 Task: In the Contact  CarterEllie@iko.com, Add note: 'Review and update the company's social media content calendar.'. Mark checkbox to create task to follow up ': In 3 business days '. Create task, with  description: Send Thank You Email to Referral, Add due date: Tomorrow; Add reminder: 30 Minutes before. Set Priority High and add note: Review the attached proposal before the meeting and highlight the key benefits for the client.. Logged in from softage.1@softage.net
Action: Mouse moved to (101, 71)
Screenshot: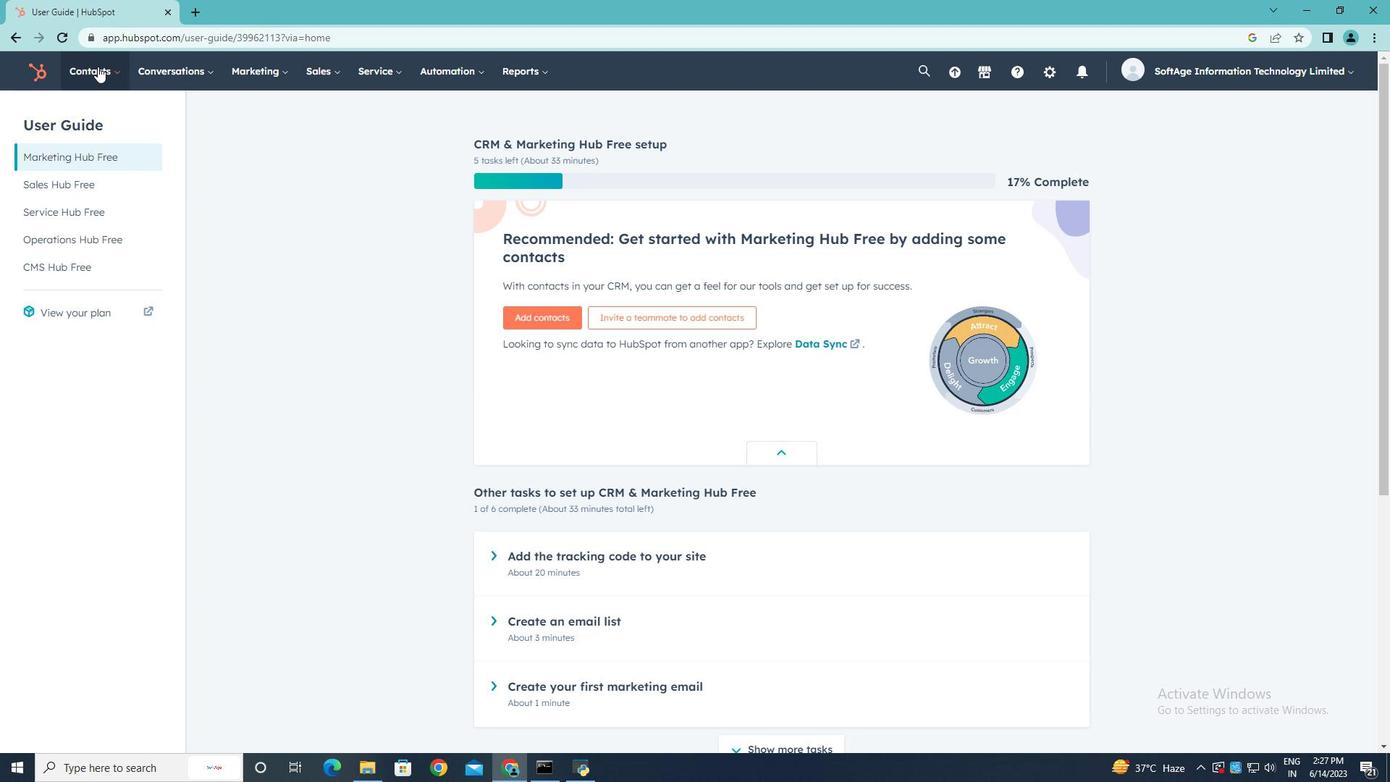 
Action: Mouse pressed left at (101, 71)
Screenshot: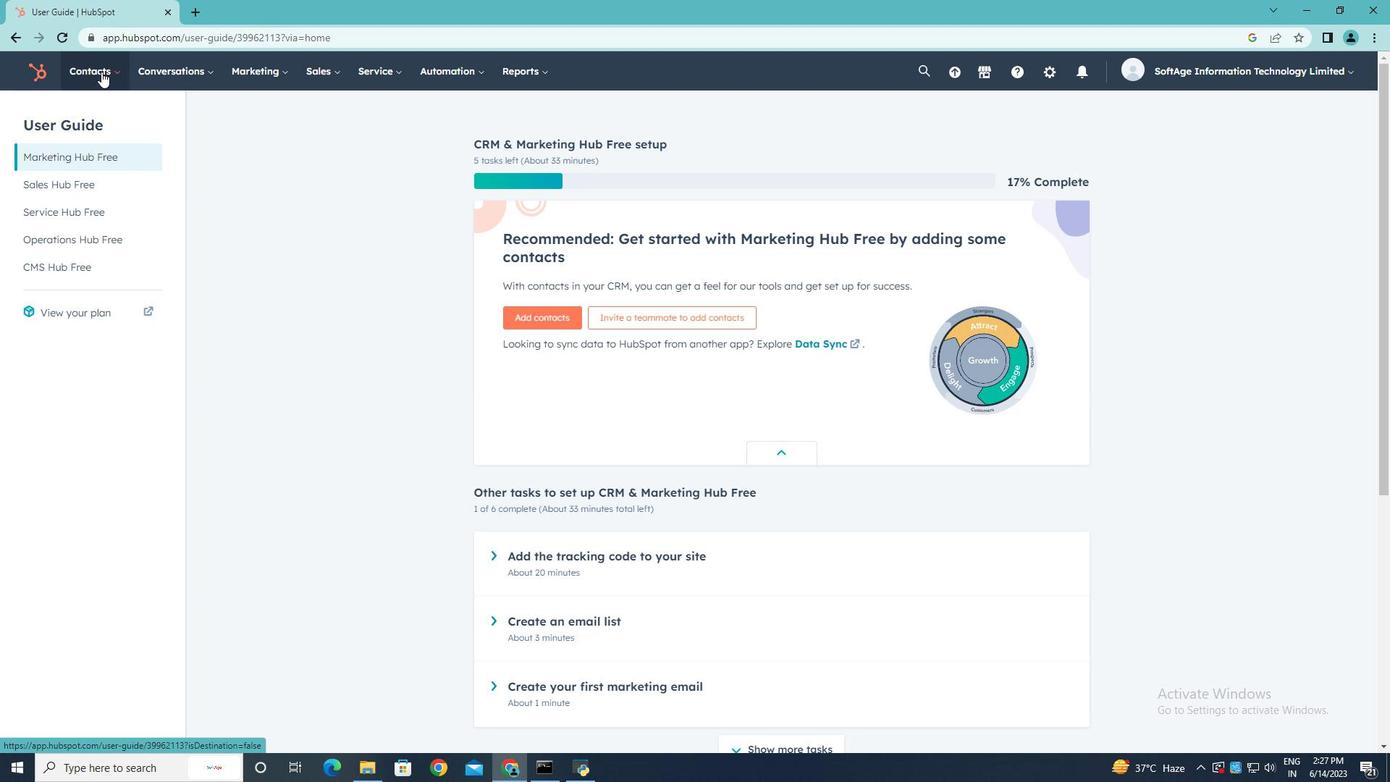 
Action: Mouse moved to (97, 108)
Screenshot: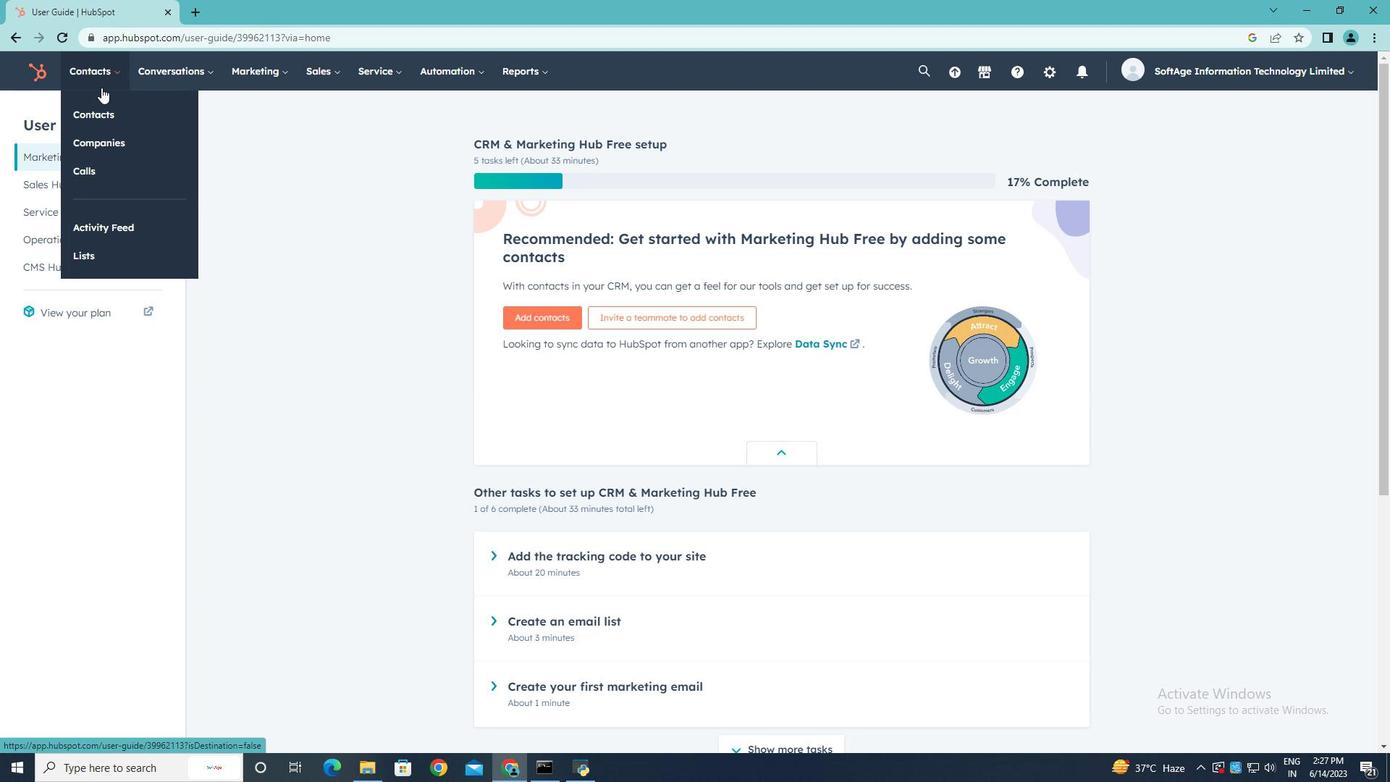 
Action: Mouse pressed left at (97, 108)
Screenshot: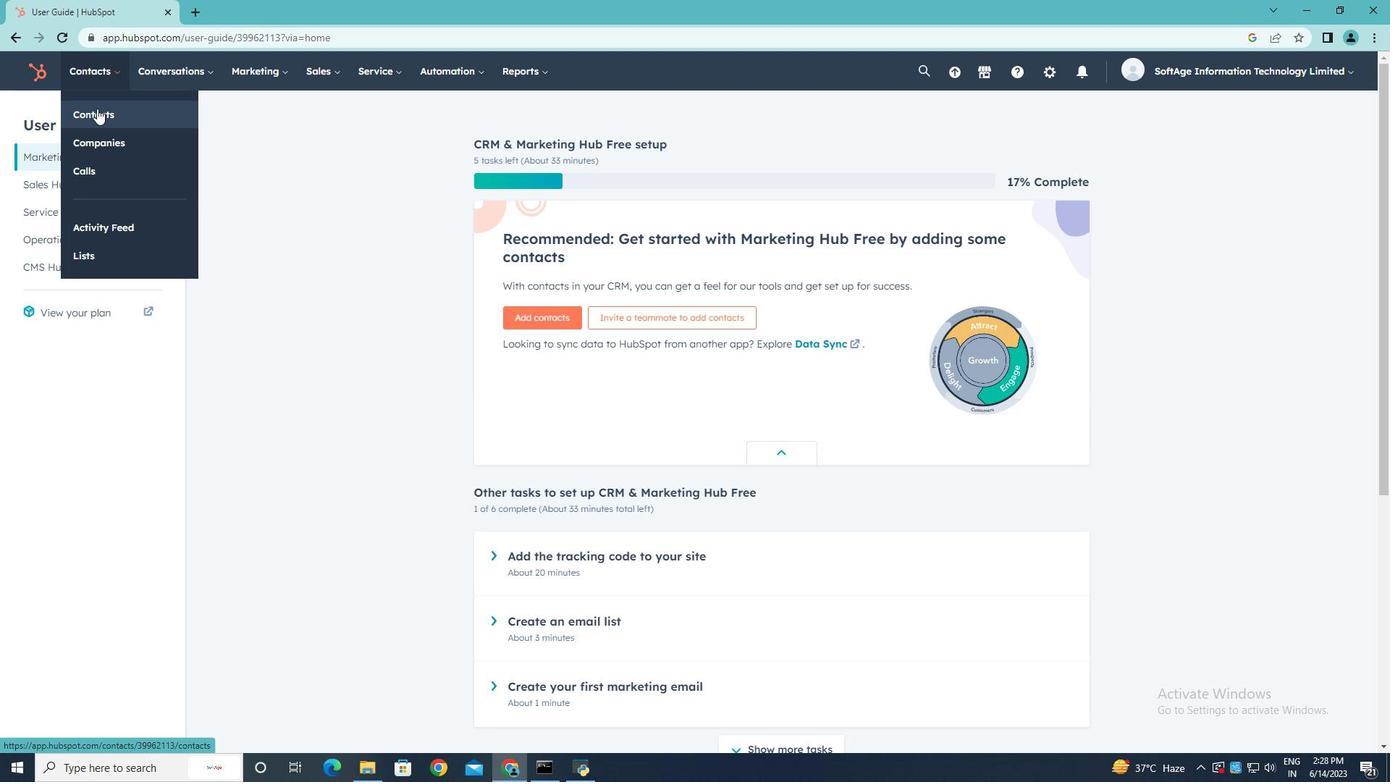 
Action: Mouse moved to (122, 232)
Screenshot: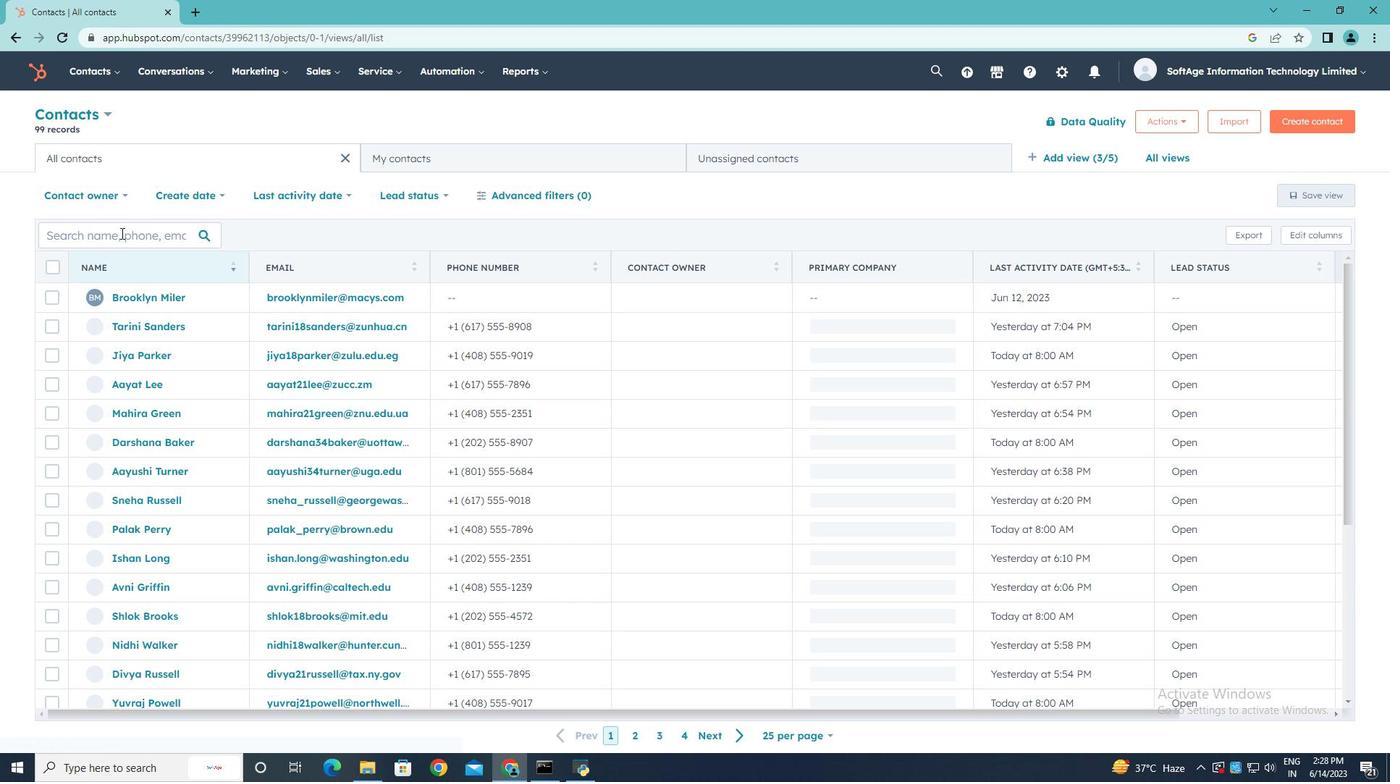 
Action: Mouse pressed left at (122, 232)
Screenshot: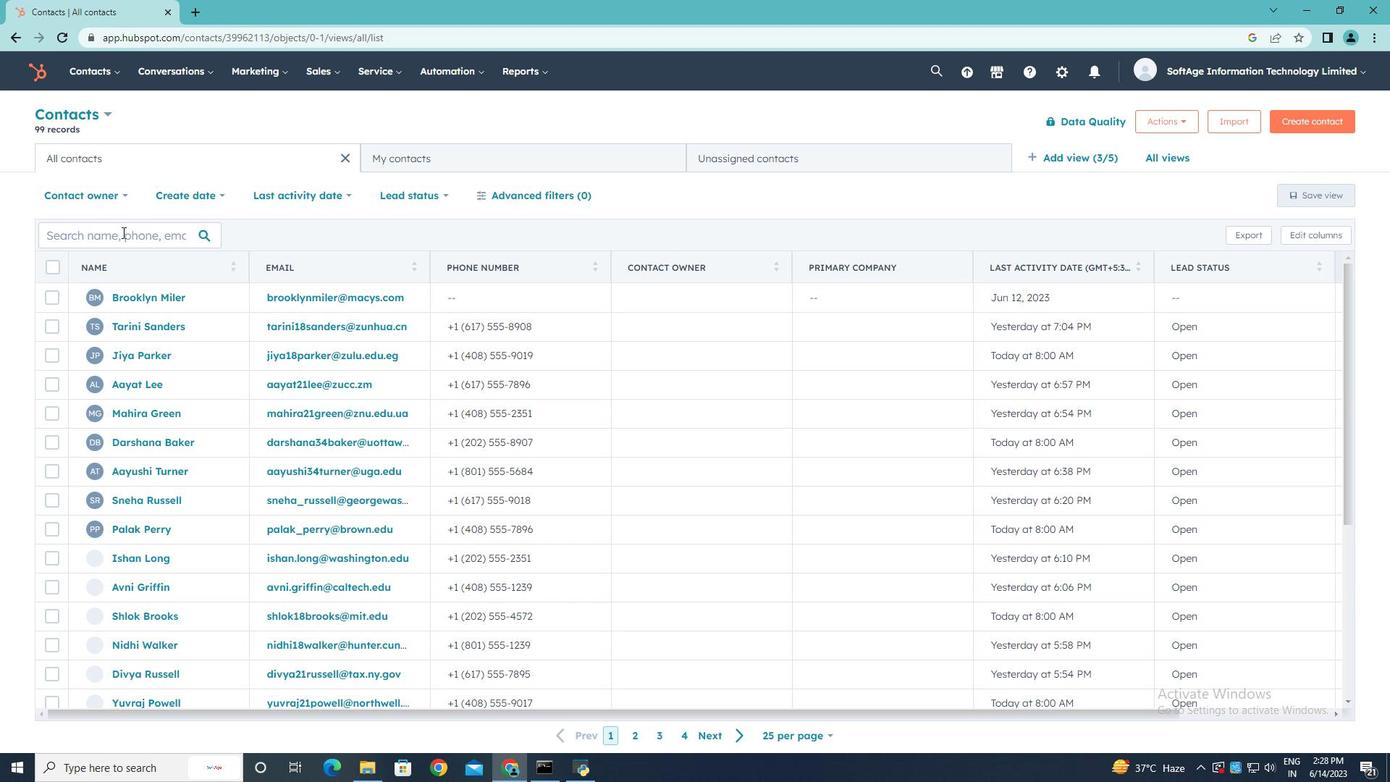 
Action: Key pressed <Key.shift>Carter<Key.shift>Ellie<Key.shift>@iko.com
Screenshot: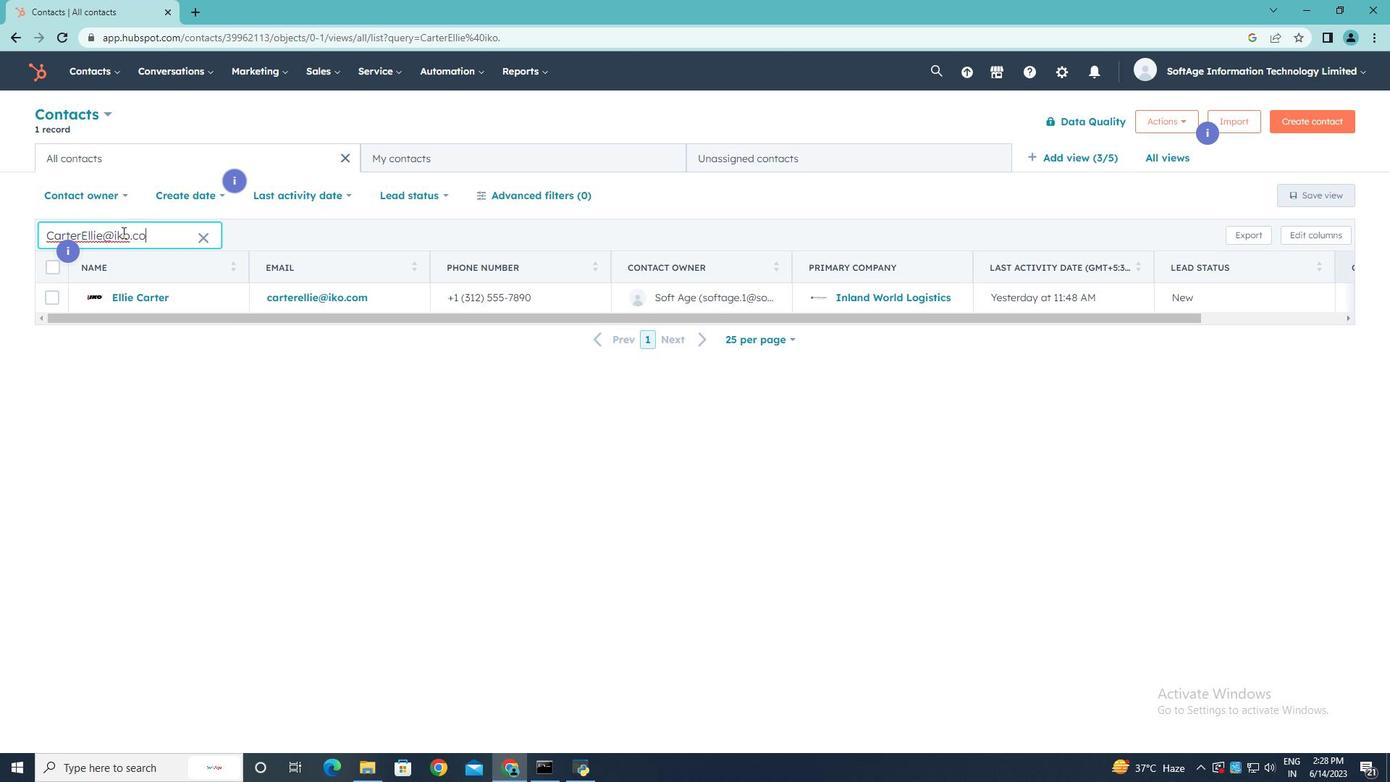 
Action: Mouse moved to (133, 296)
Screenshot: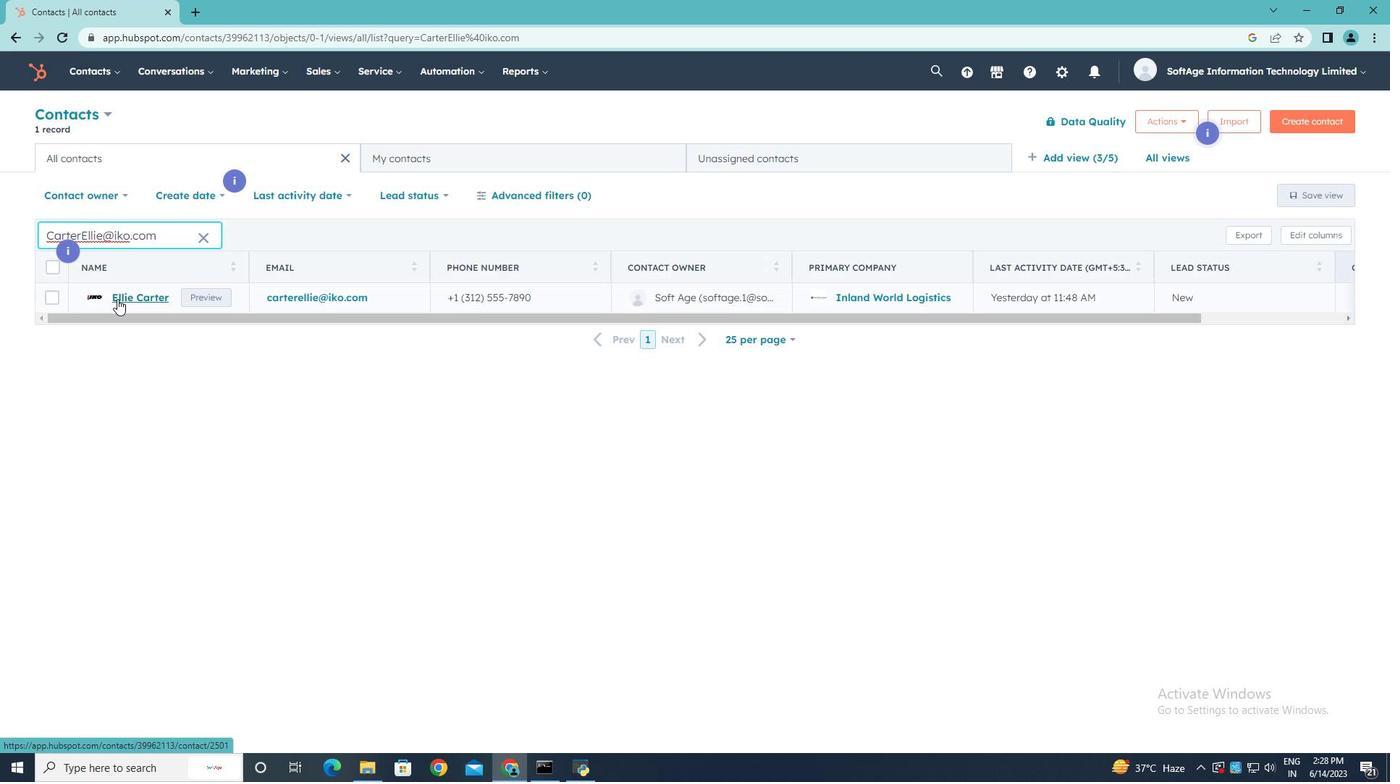 
Action: Mouse pressed left at (133, 296)
Screenshot: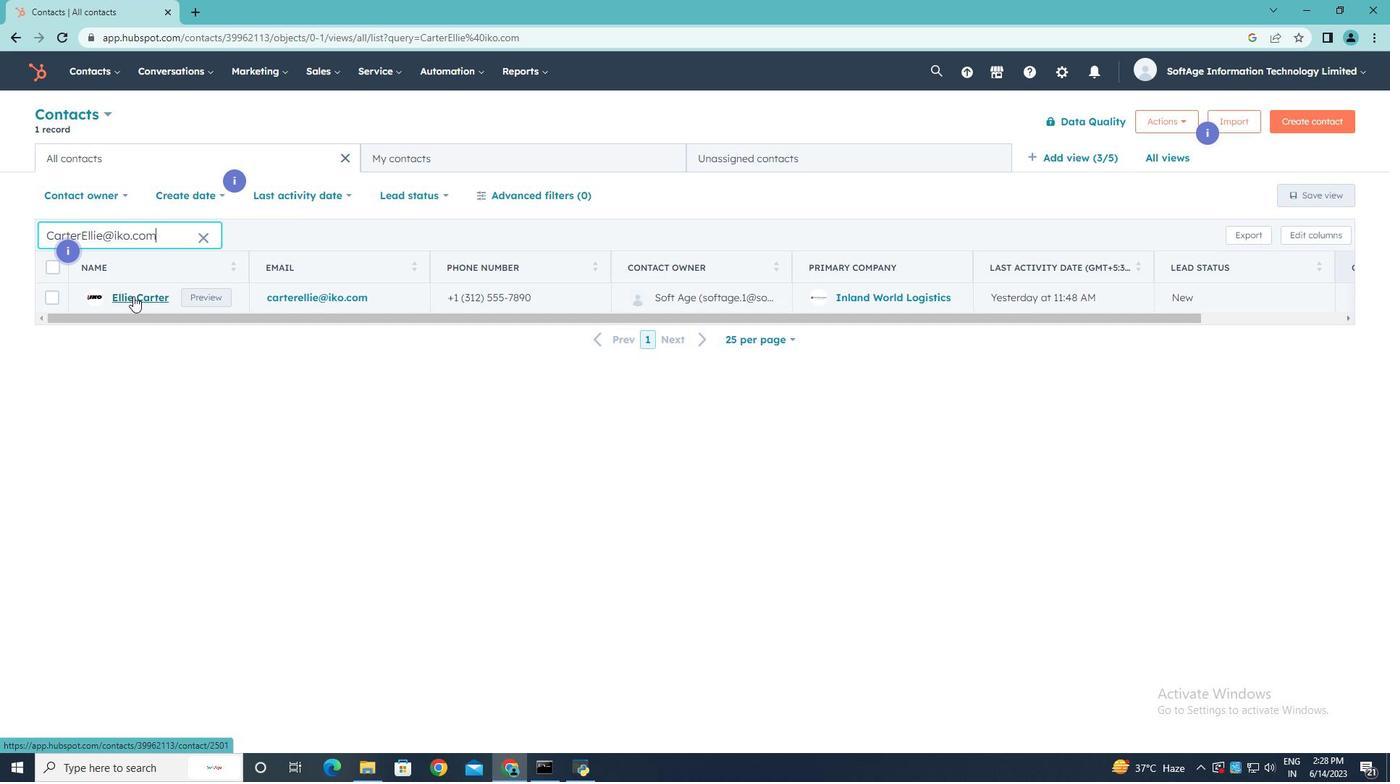 
Action: Mouse moved to (55, 243)
Screenshot: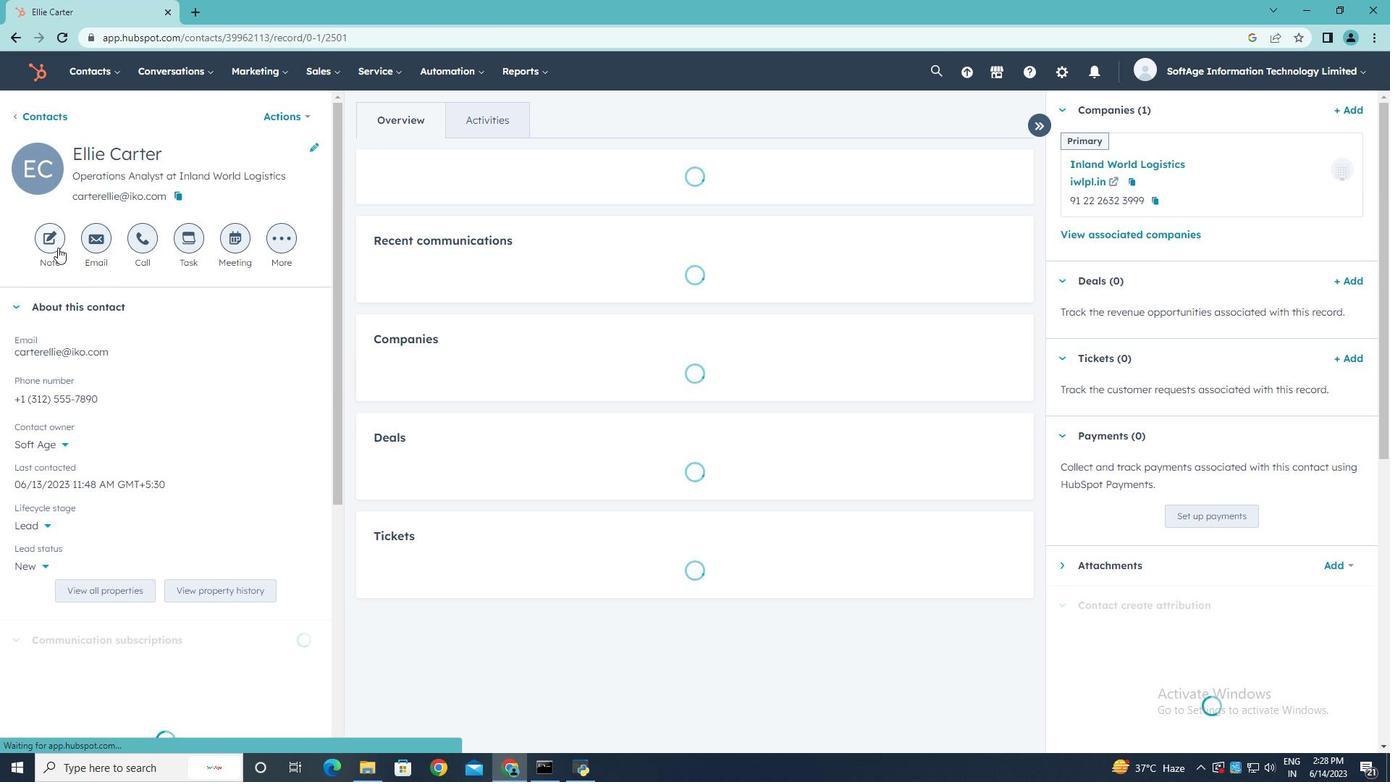
Action: Mouse pressed left at (55, 243)
Screenshot: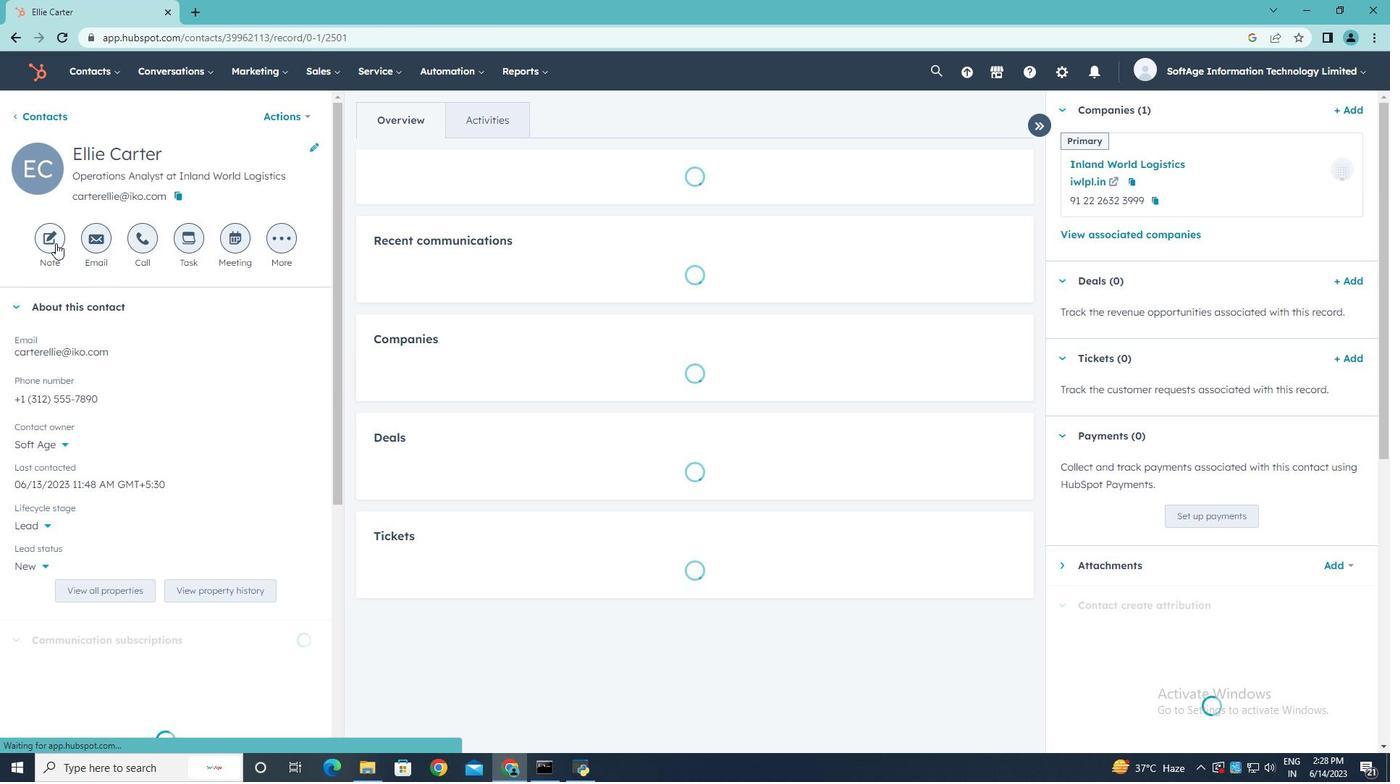 
Action: Key pressed <Key.shift><Key.shift><Key.shift><Key.shift>Review<Key.space>and<Key.space>update<Key.space>the<Key.space>company's<Key.space>social<Key.space>media<Key.space>content<Key.space>calendar.
Screenshot: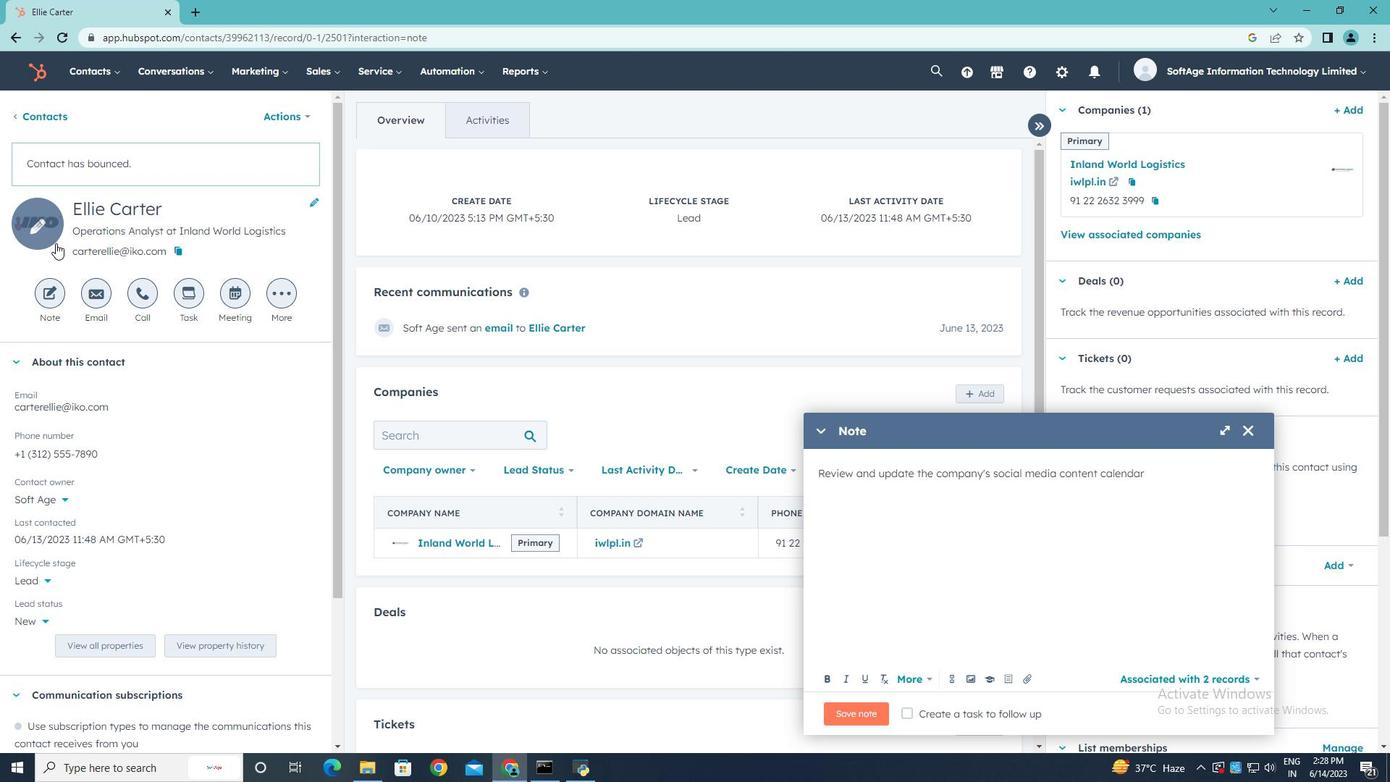 
Action: Mouse moved to (904, 714)
Screenshot: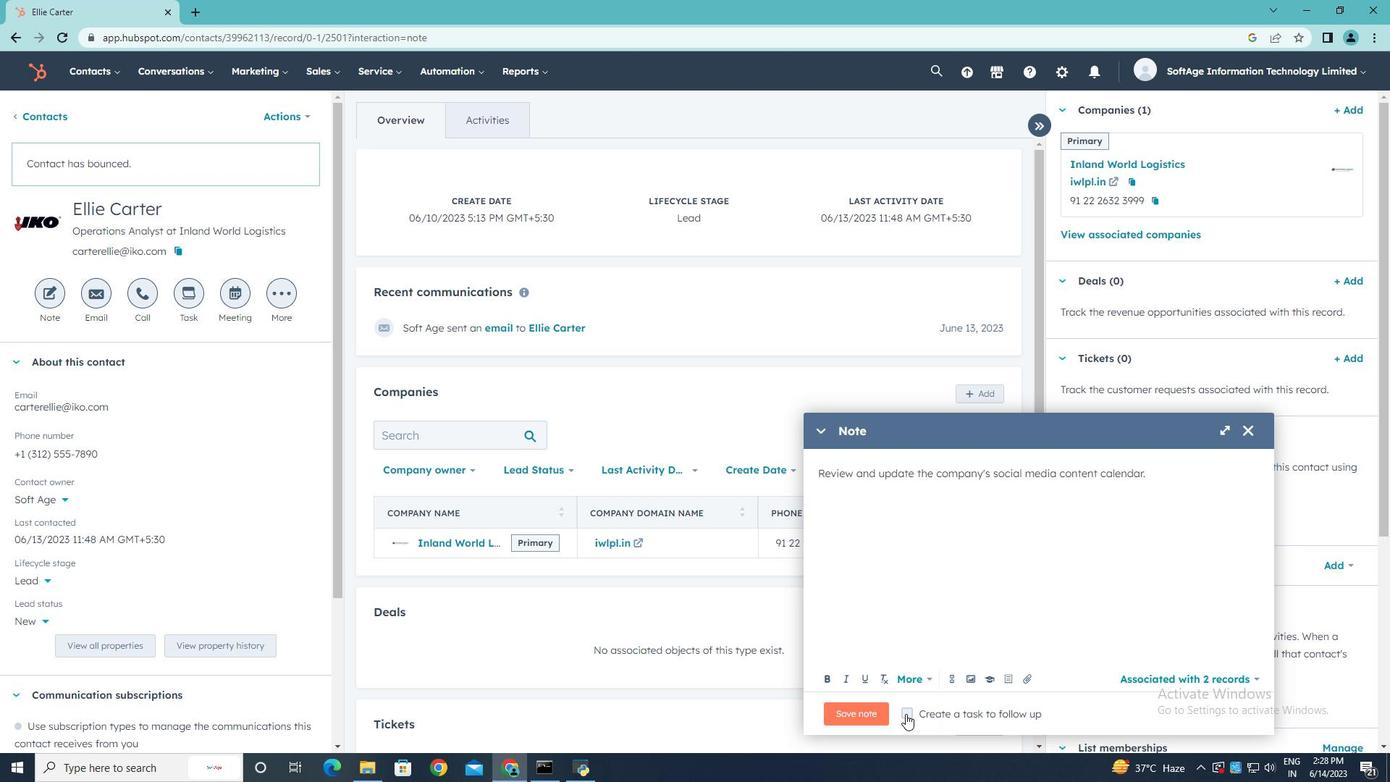 
Action: Mouse pressed left at (904, 714)
Screenshot: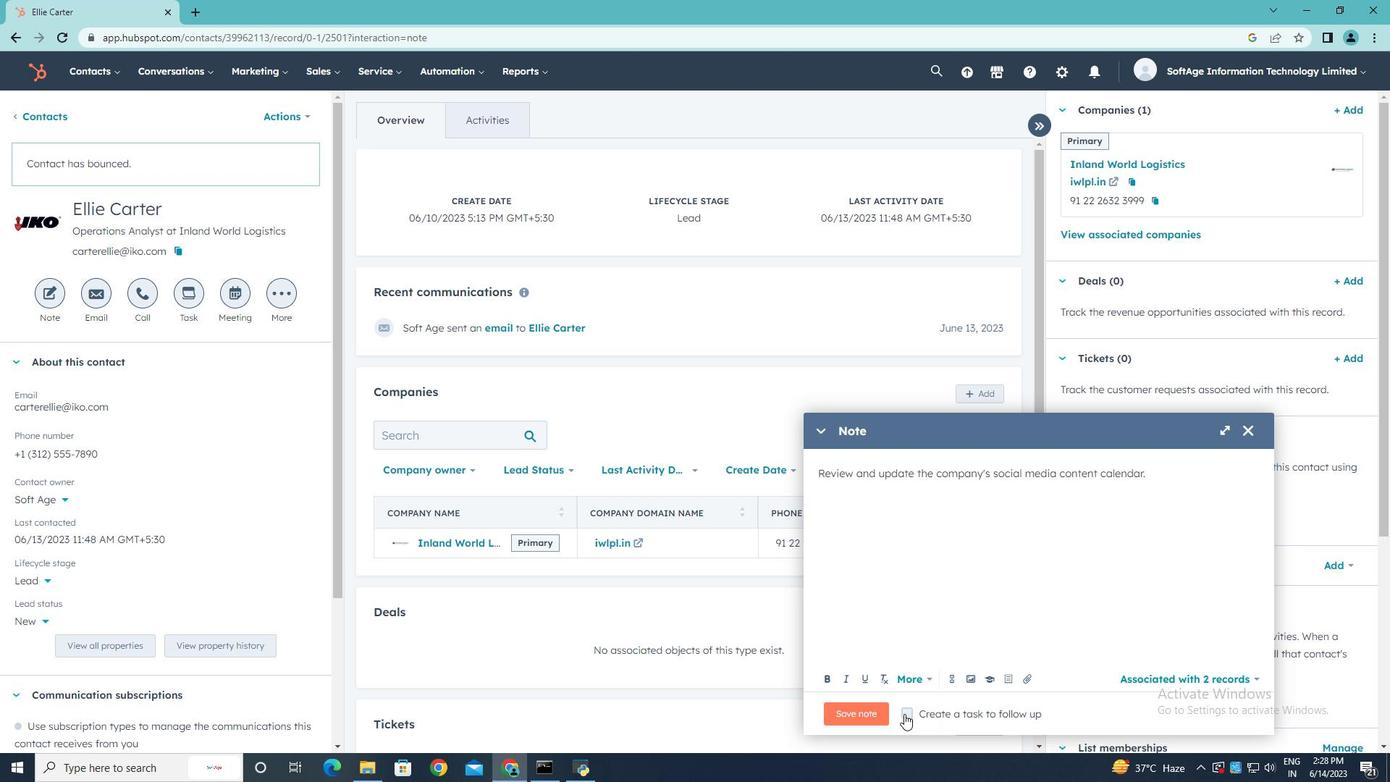 
Action: Mouse moved to (1200, 714)
Screenshot: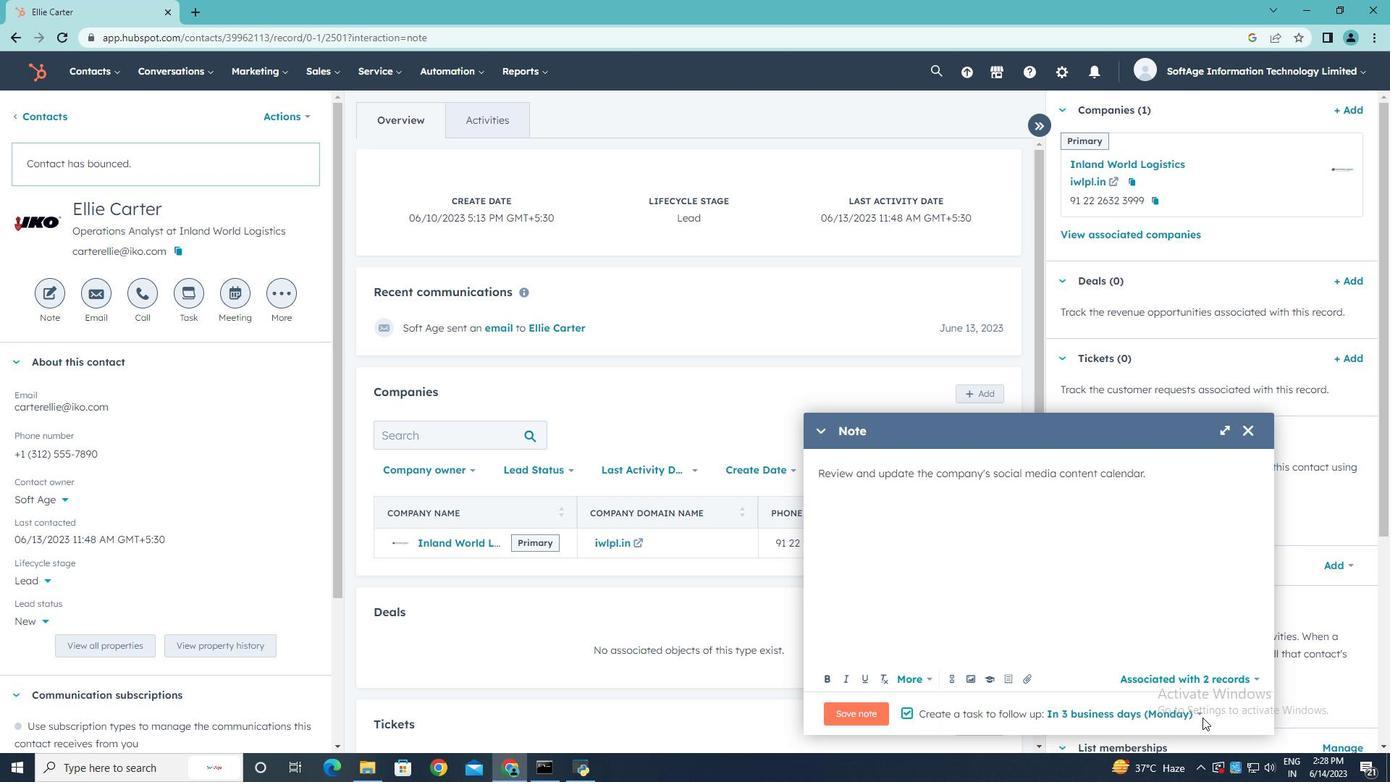 
Action: Mouse pressed left at (1200, 714)
Screenshot: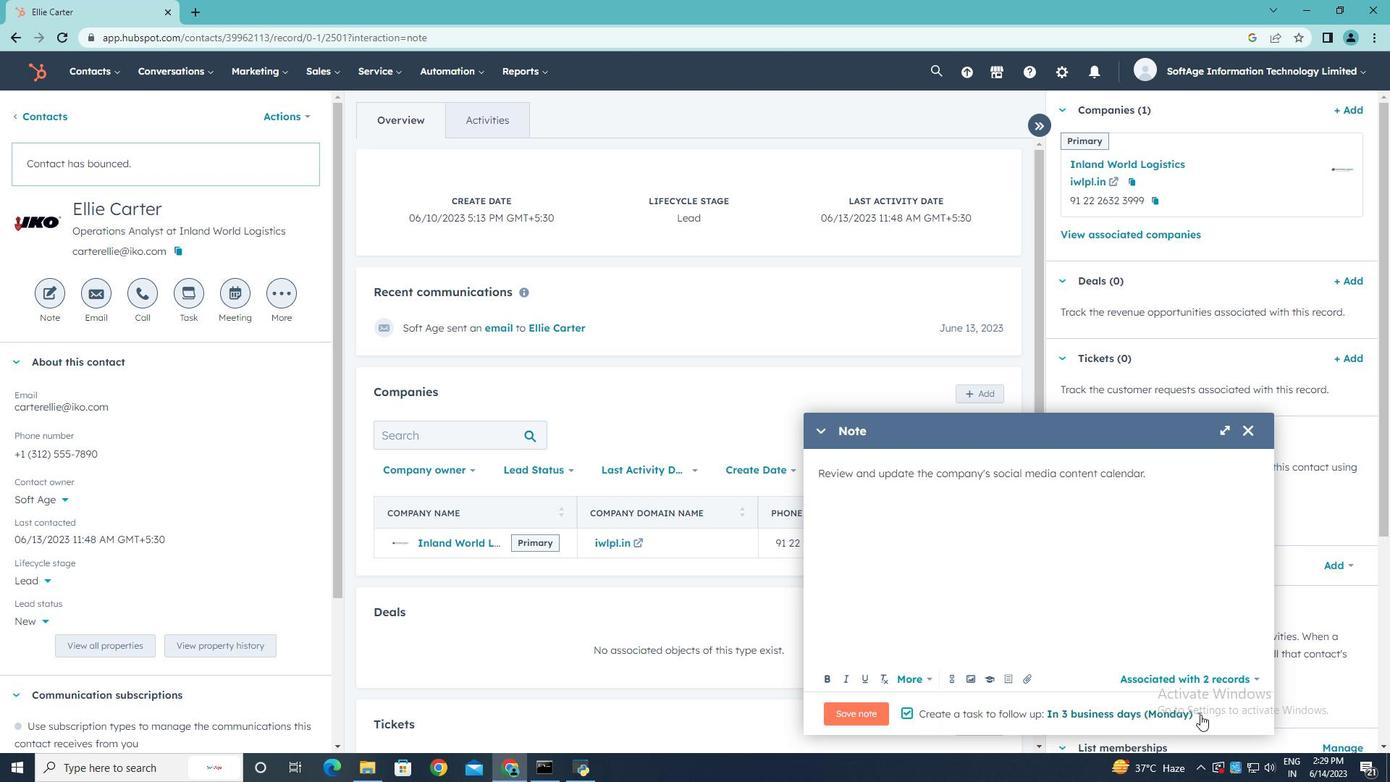 
Action: Mouse moved to (1175, 574)
Screenshot: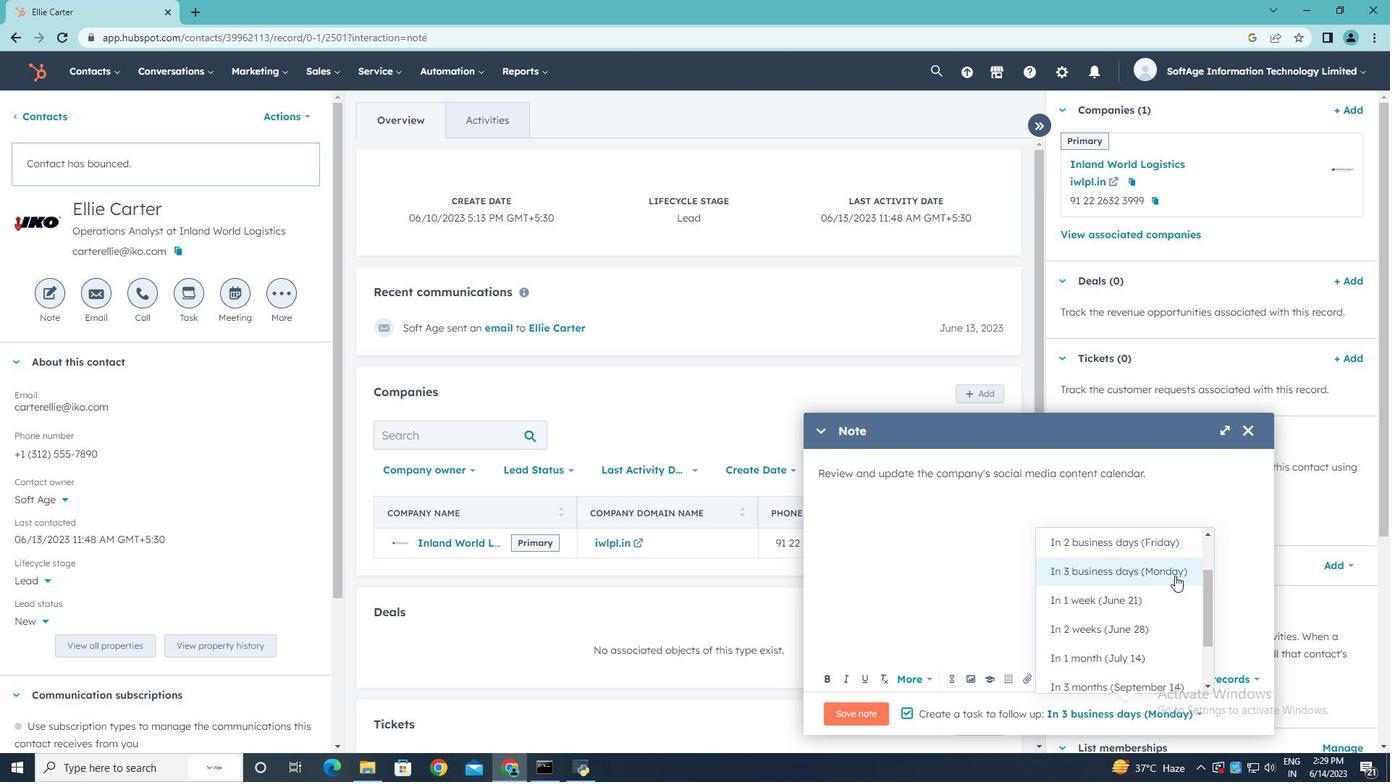 
Action: Mouse pressed left at (1175, 574)
Screenshot: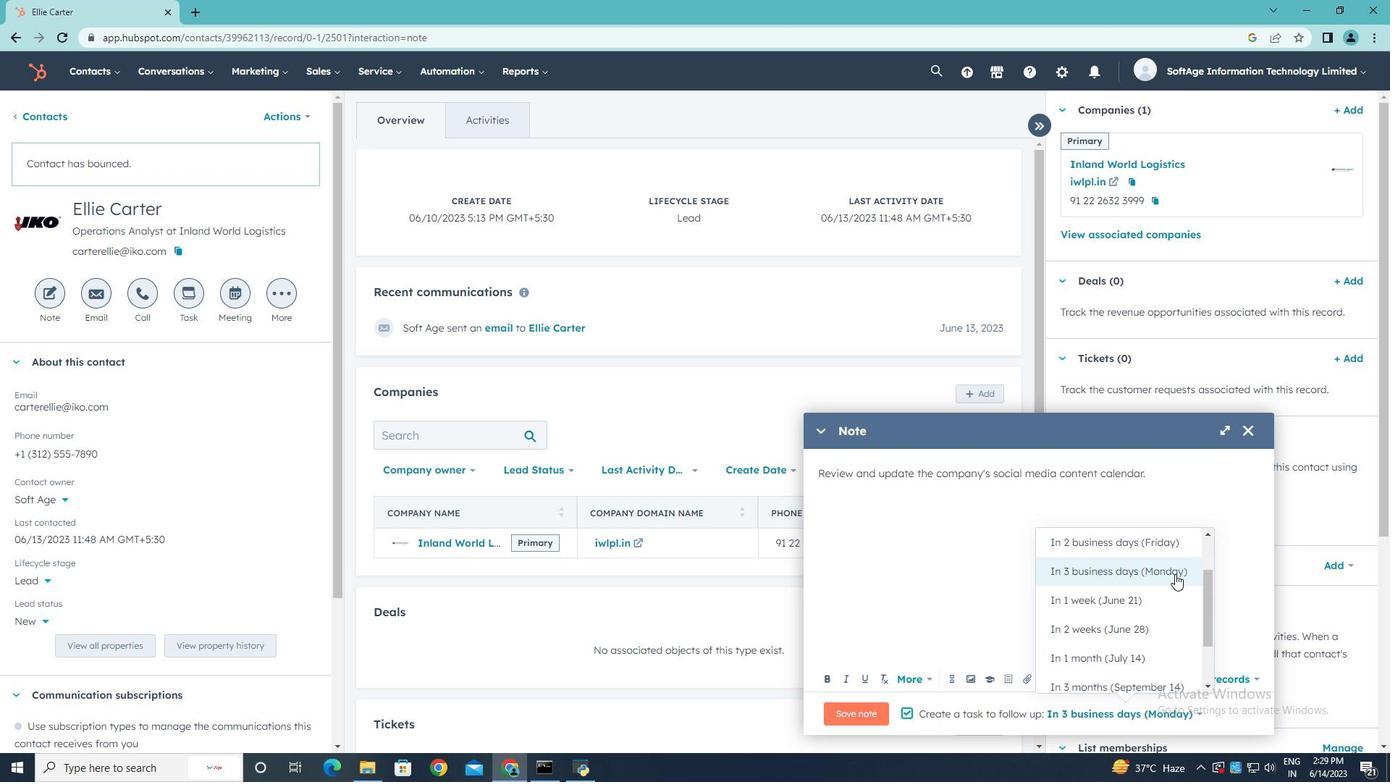
Action: Mouse moved to (847, 717)
Screenshot: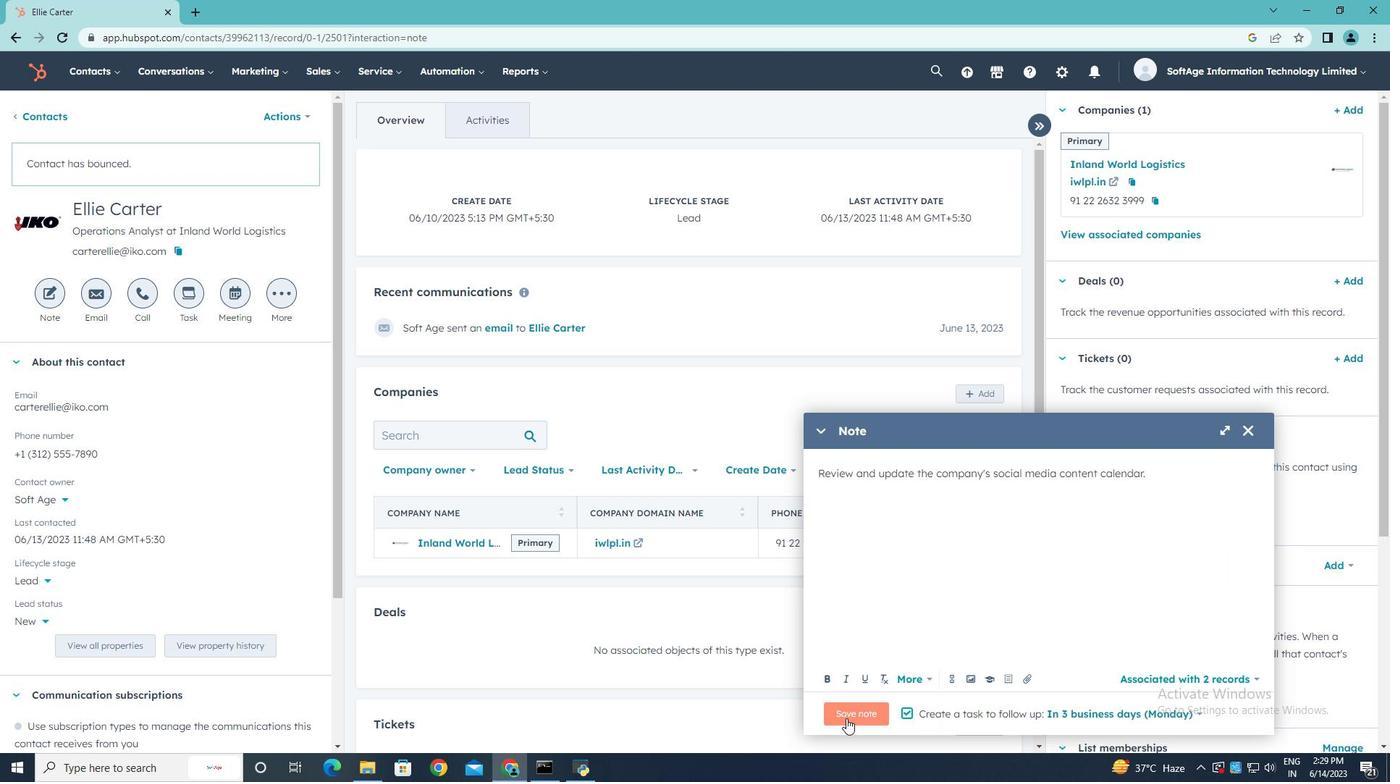 
Action: Mouse pressed left at (847, 717)
Screenshot: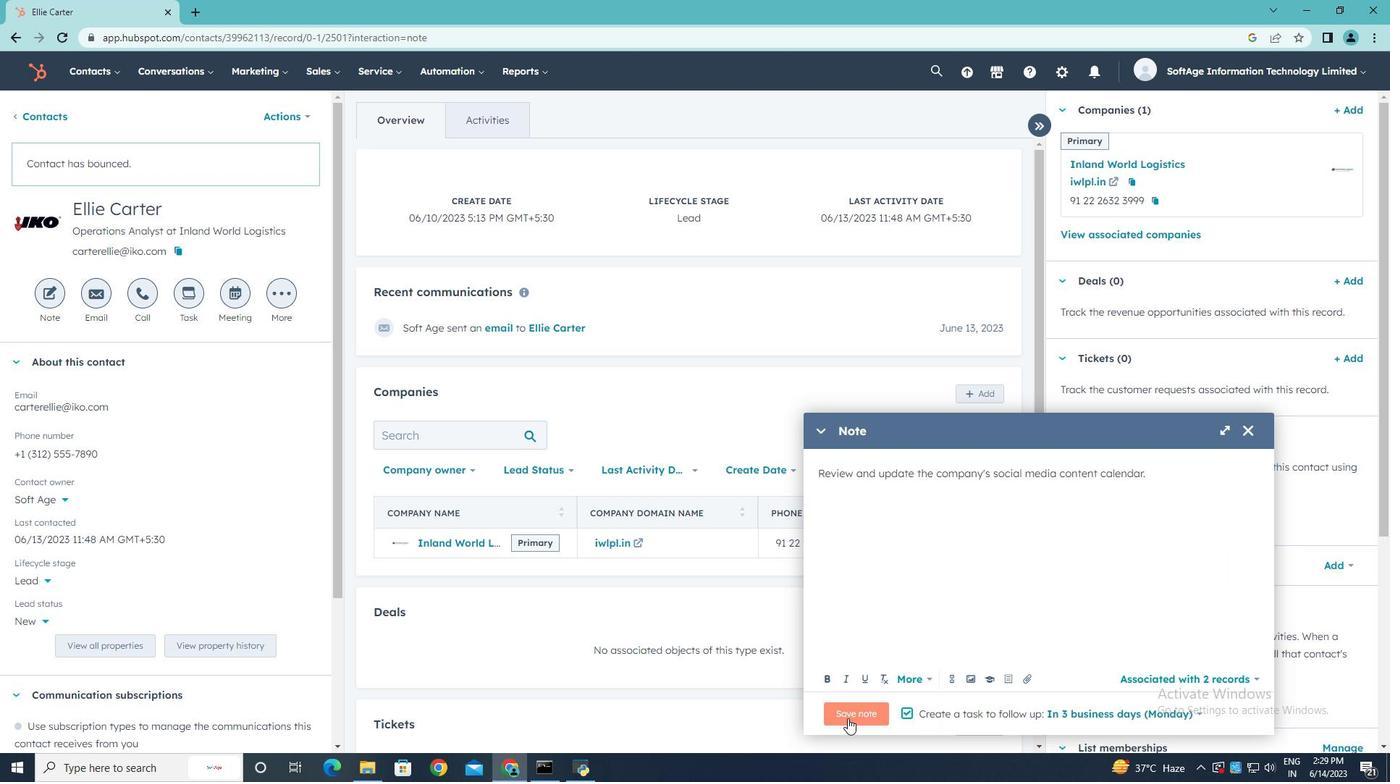 
Action: Mouse moved to (186, 297)
Screenshot: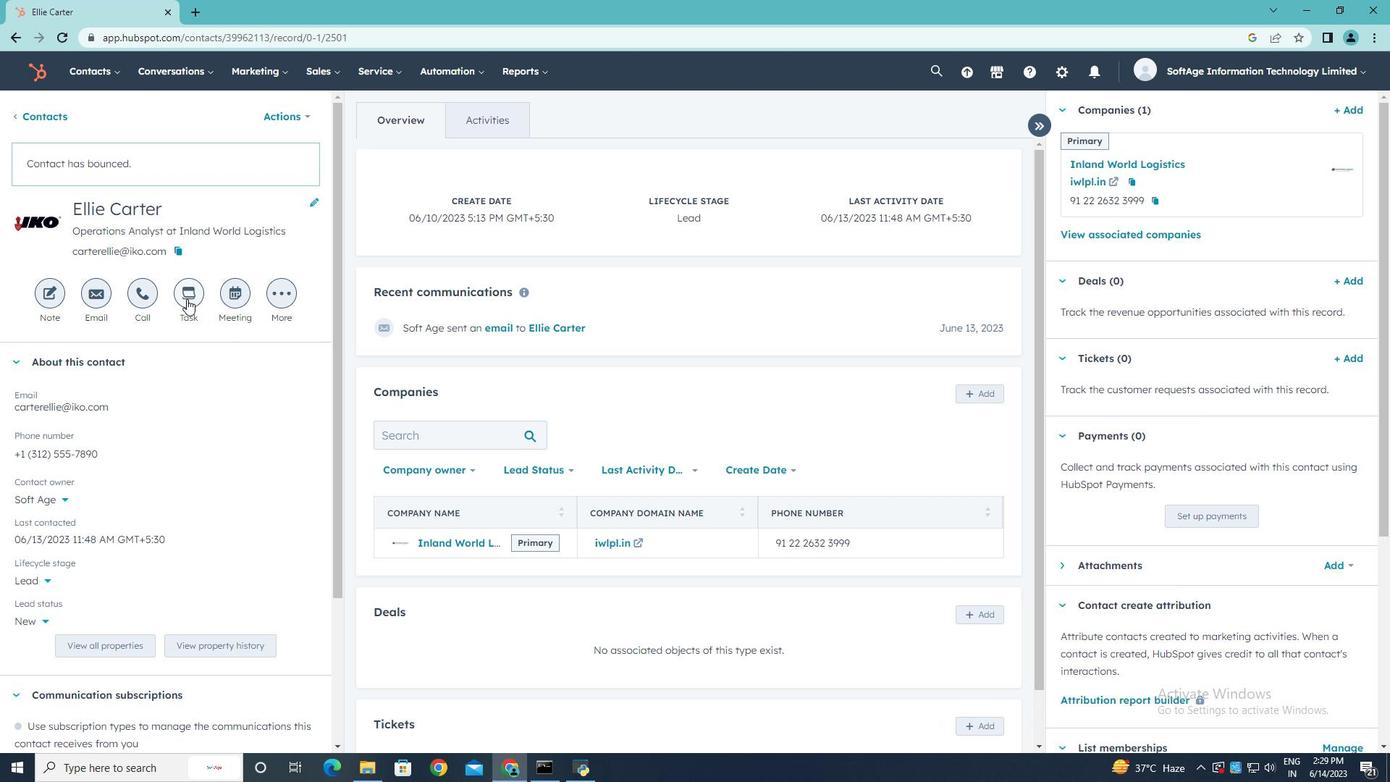 
Action: Mouse pressed left at (186, 297)
Screenshot: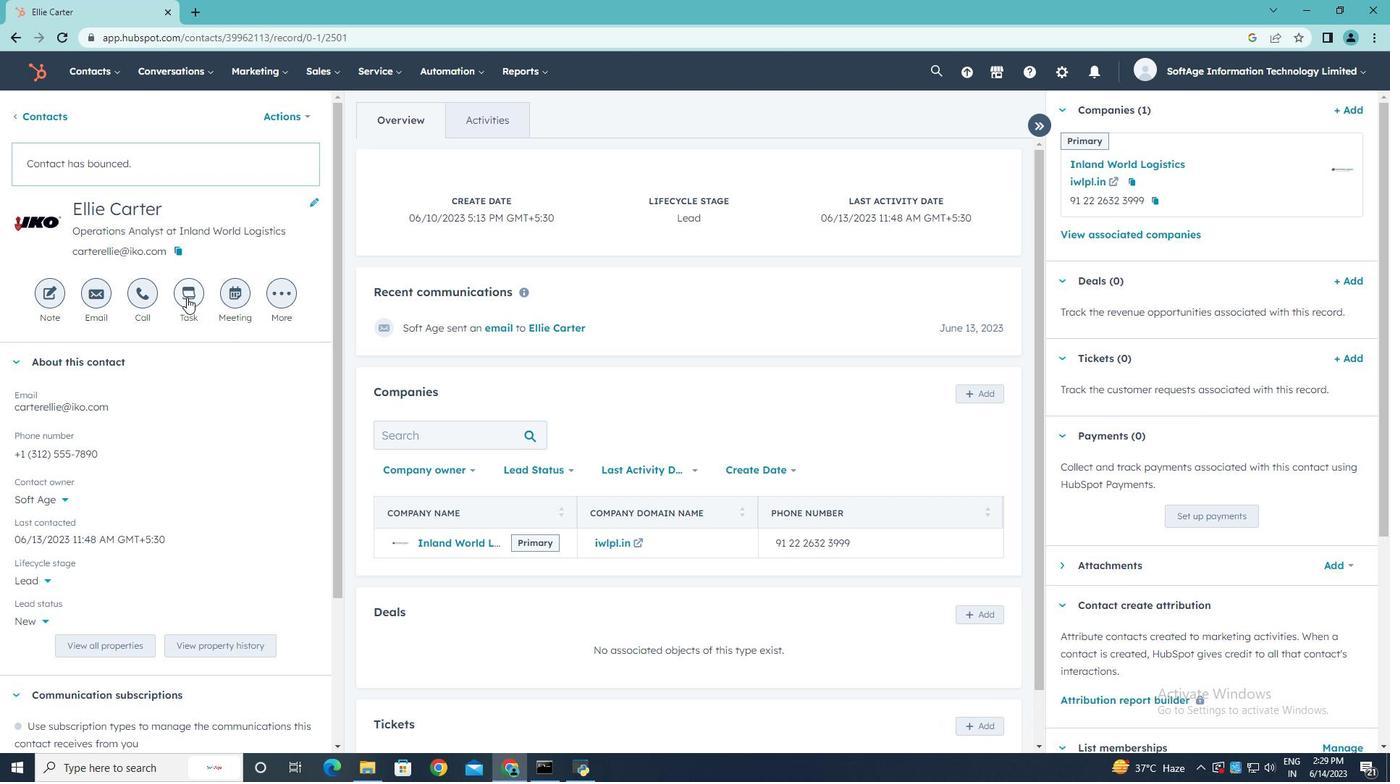 
Action: Key pressed <Key.shift>Send<Key.space><Key.shift>Thank<Key.space><Key.shift>You<Key.space><Key.shift>Email<Key.space>to<Key.space><Key.shift><Key.shift><Key.shift><Key.shift><Key.shift><Key.shift>Referral
Screenshot: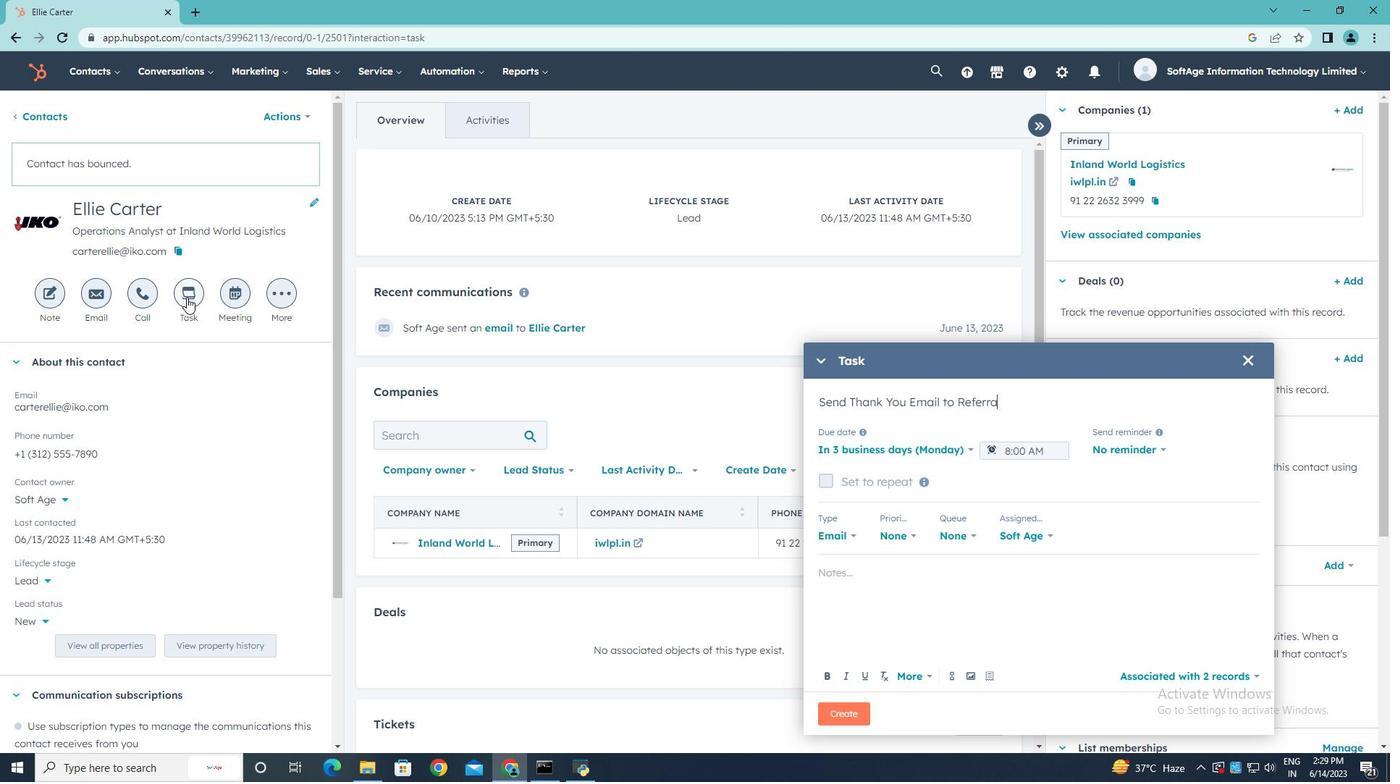 
Action: Mouse moved to (963, 448)
Screenshot: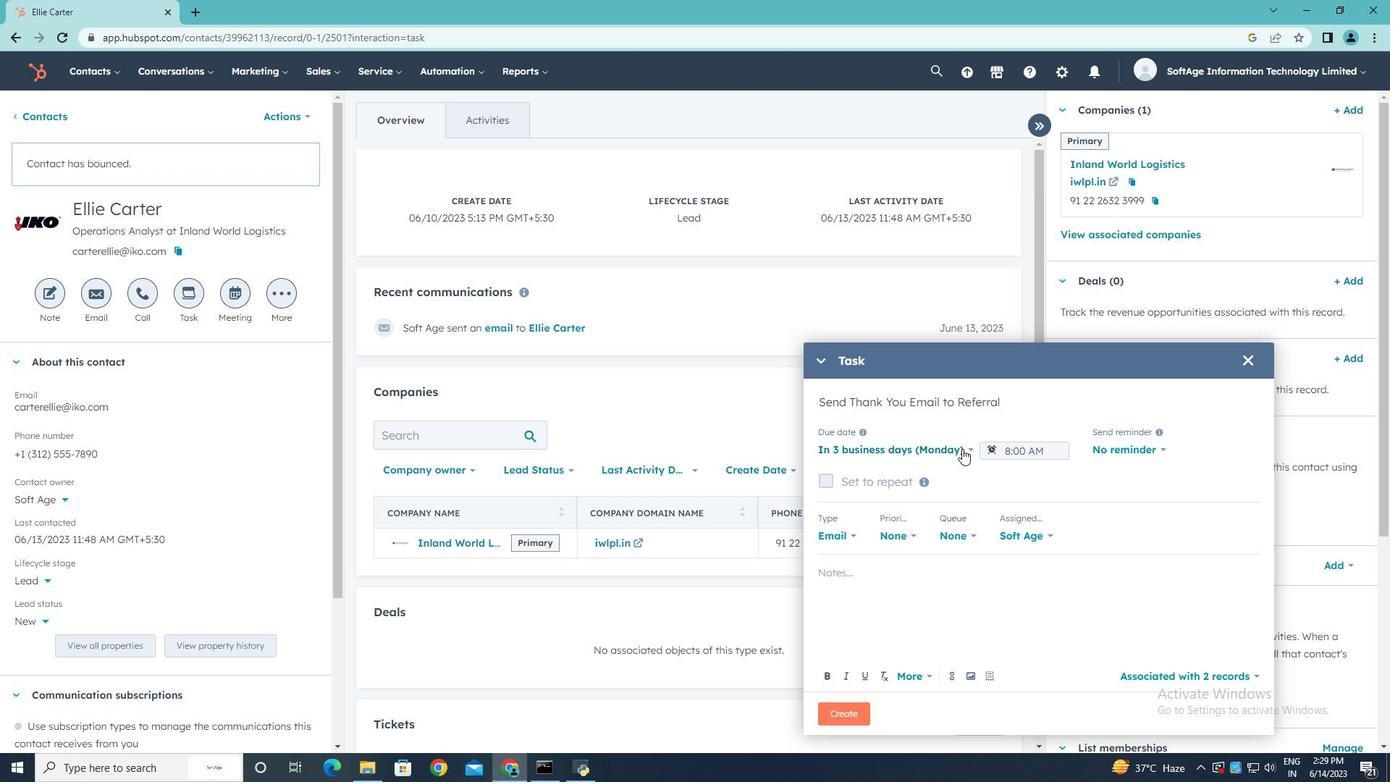 
Action: Mouse pressed left at (963, 448)
Screenshot: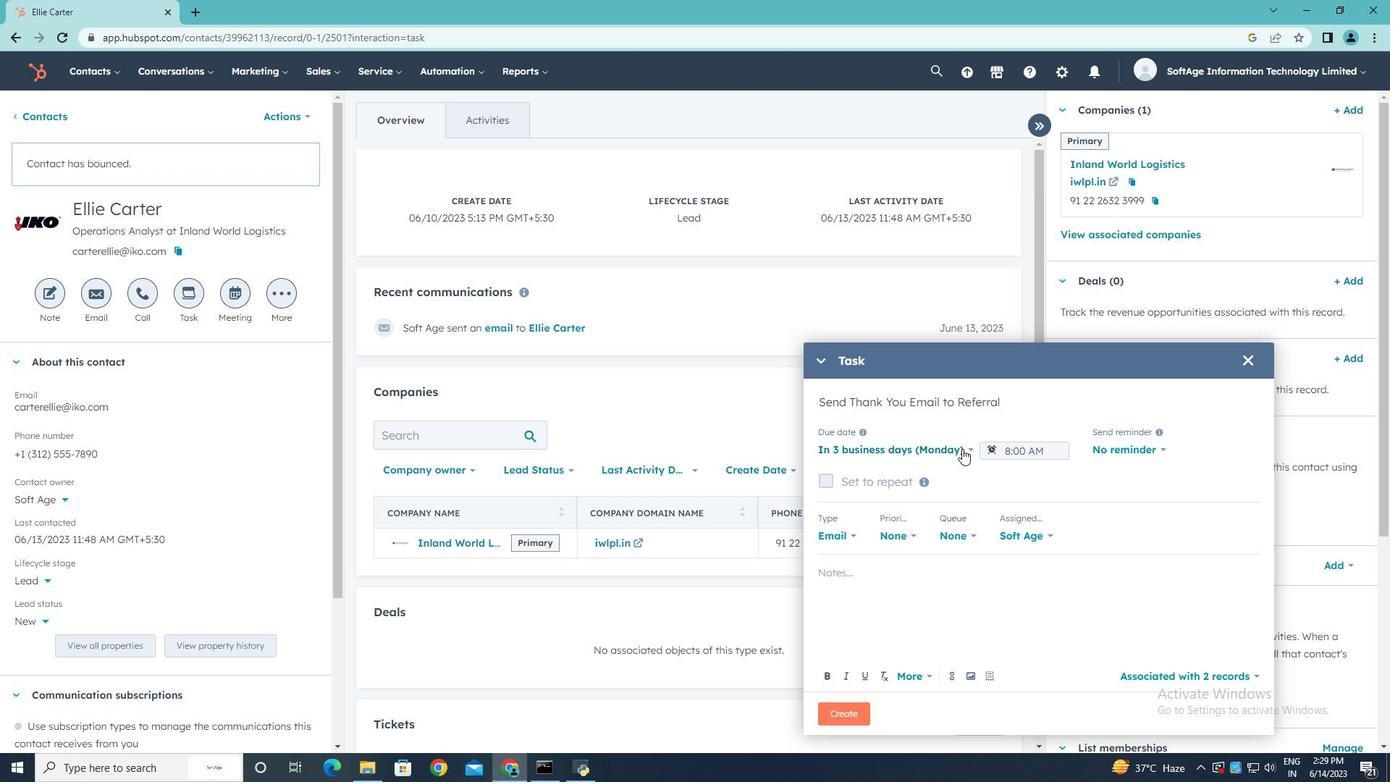 
Action: Mouse moved to (934, 504)
Screenshot: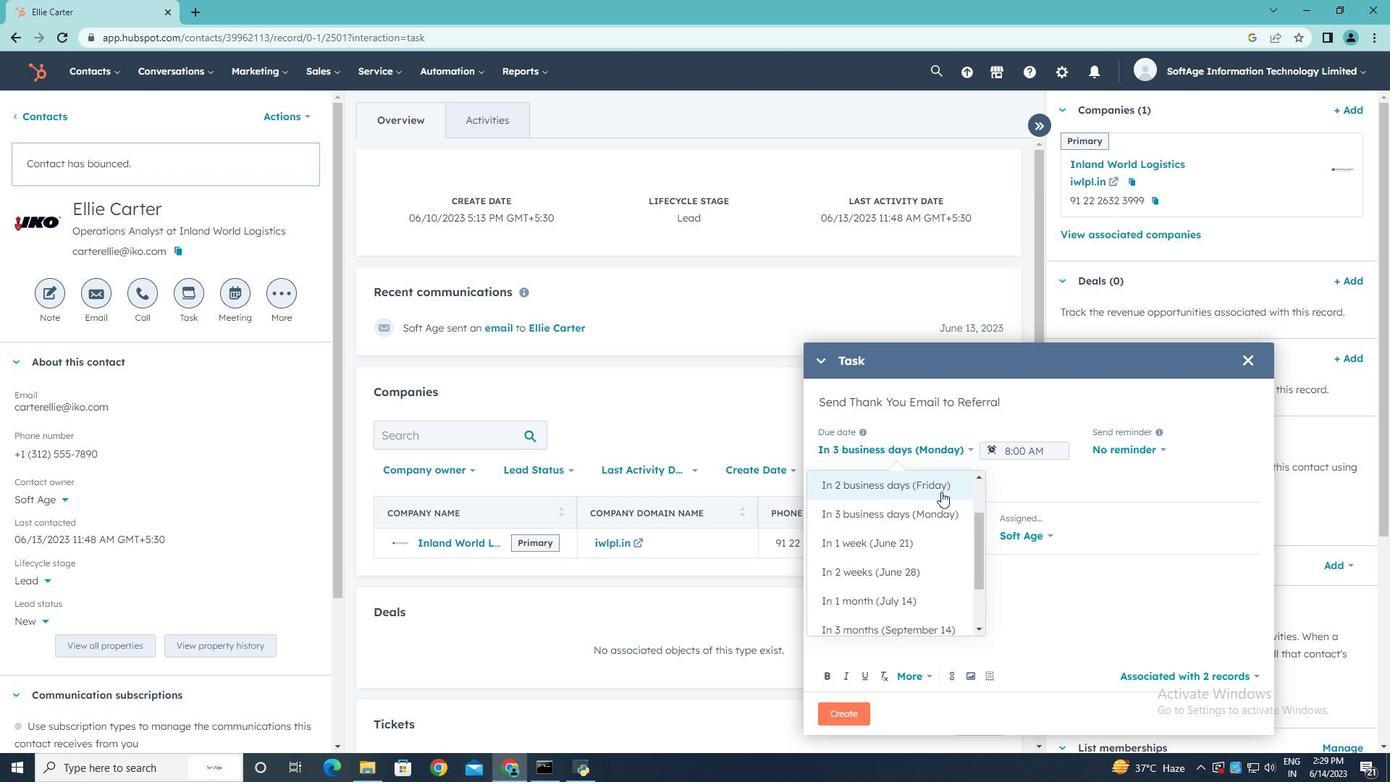 
Action: Mouse scrolled (934, 504) with delta (0, 0)
Screenshot: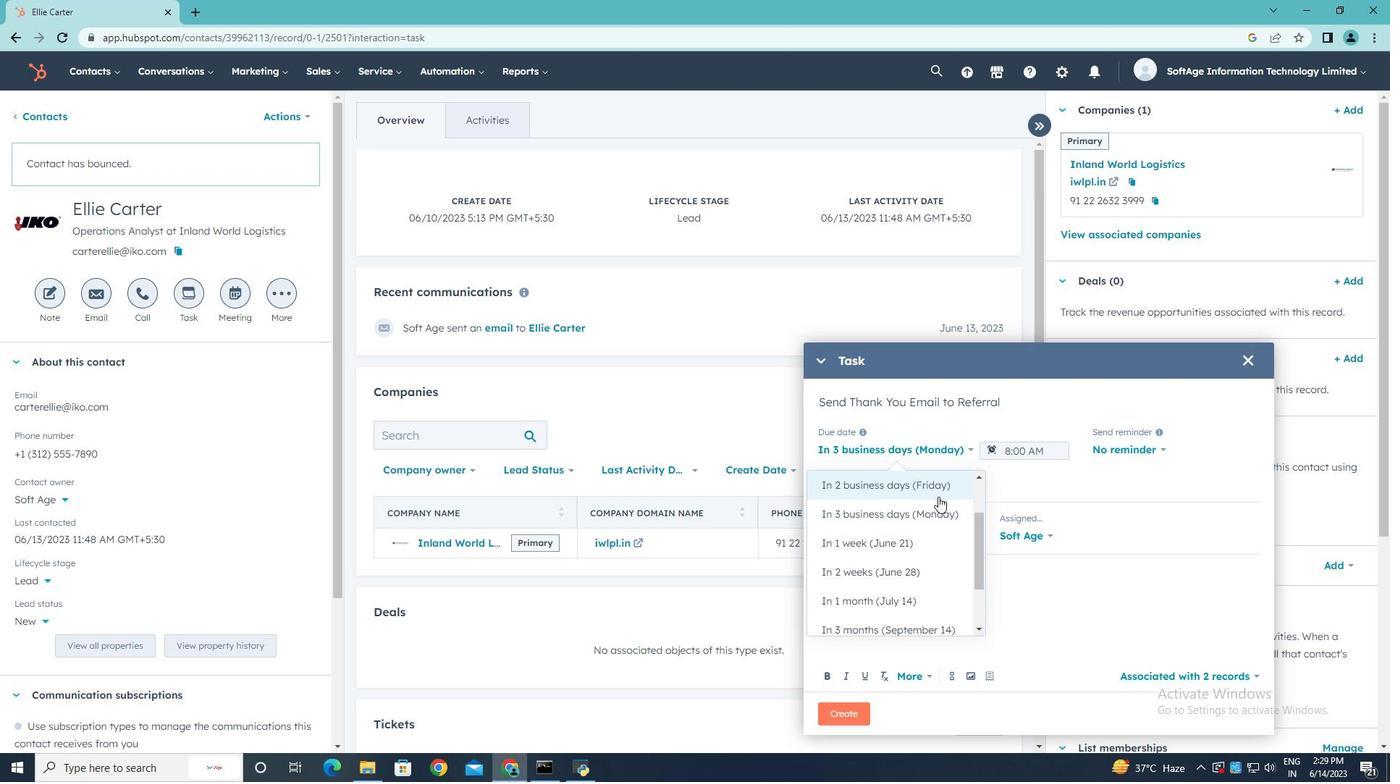 
Action: Mouse scrolled (934, 504) with delta (0, 0)
Screenshot: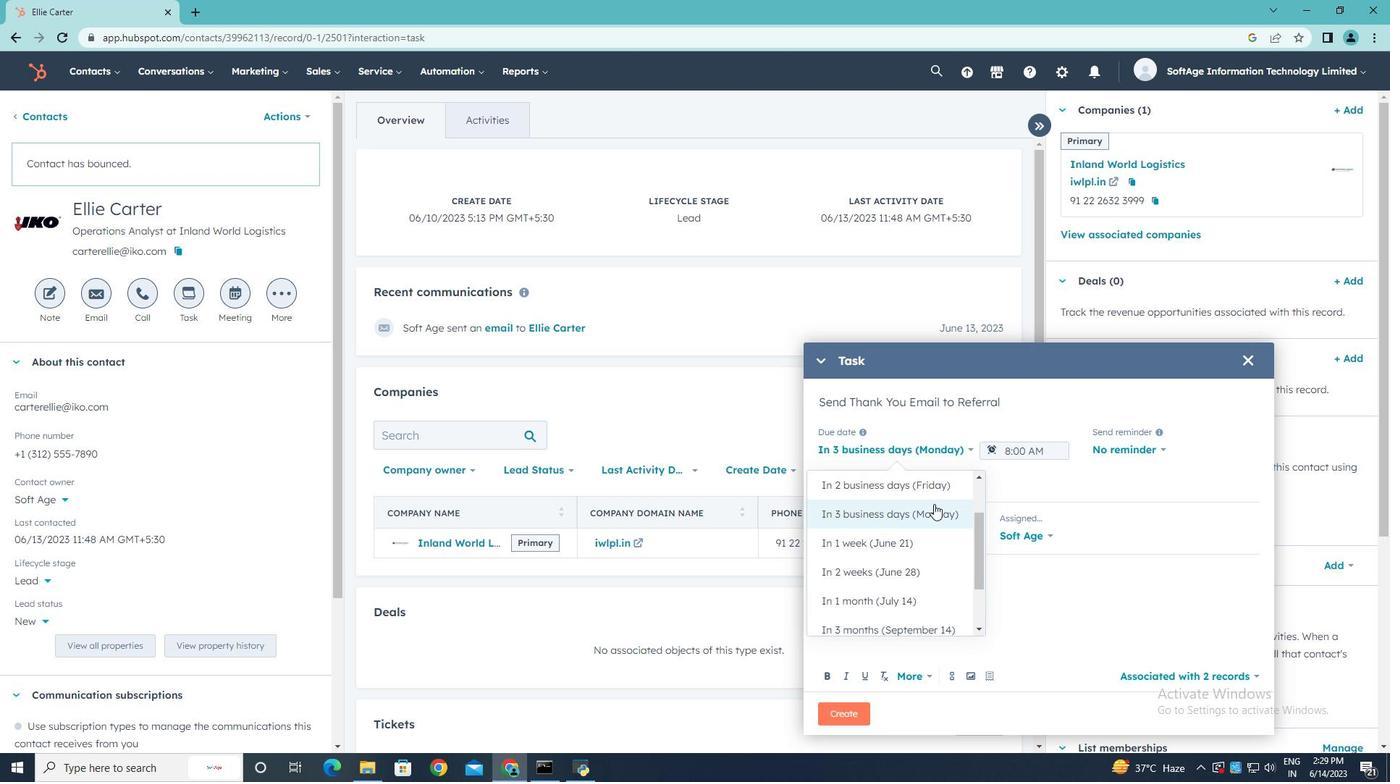 
Action: Mouse scrolled (934, 504) with delta (0, 0)
Screenshot: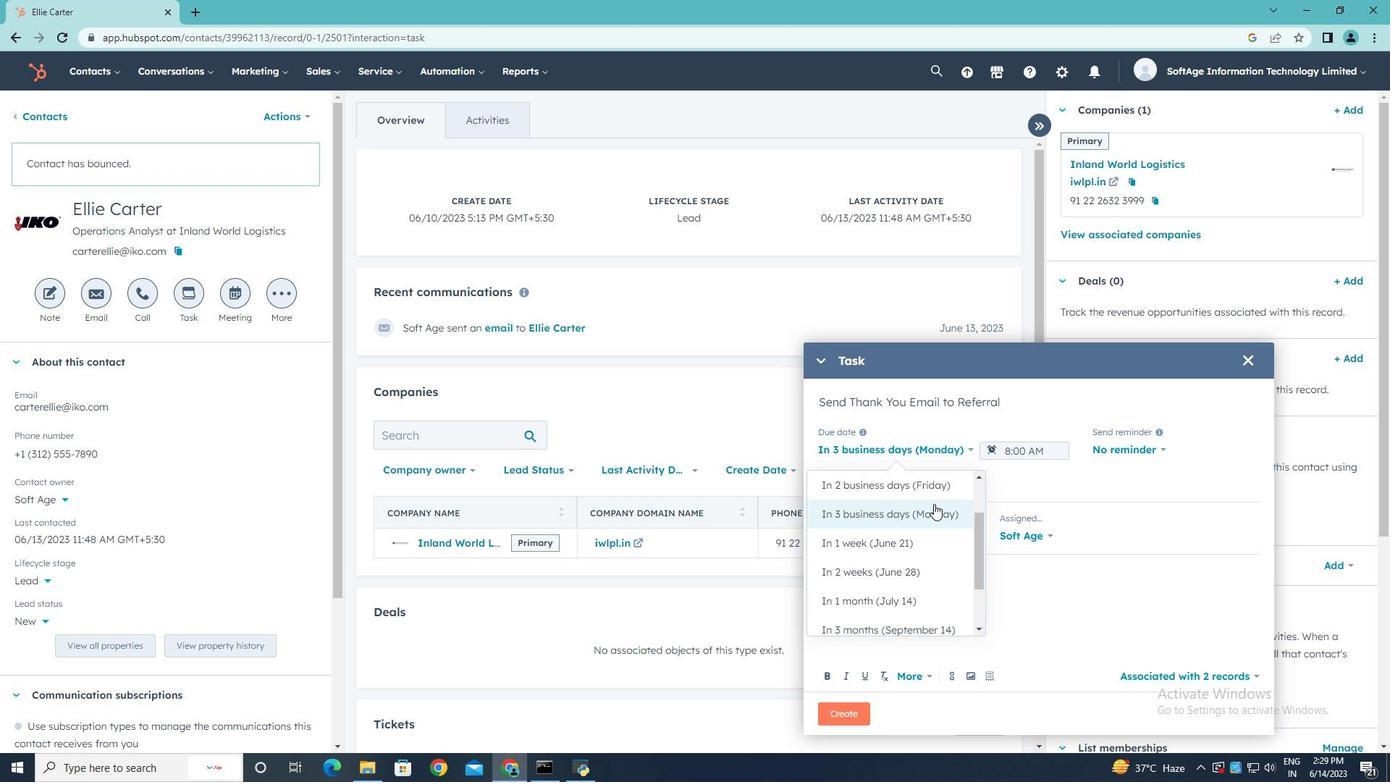 
Action: Mouse scrolled (934, 504) with delta (0, 0)
Screenshot: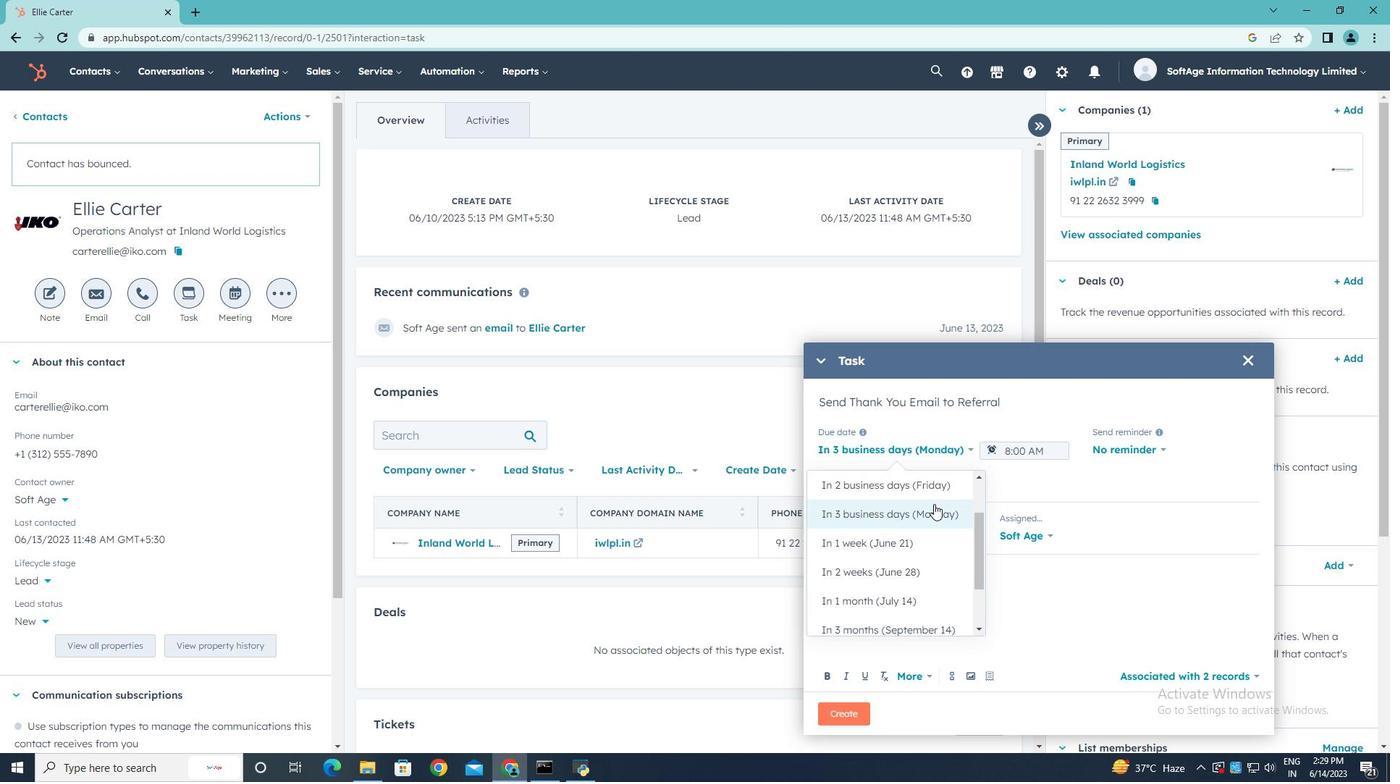 
Action: Mouse moved to (905, 517)
Screenshot: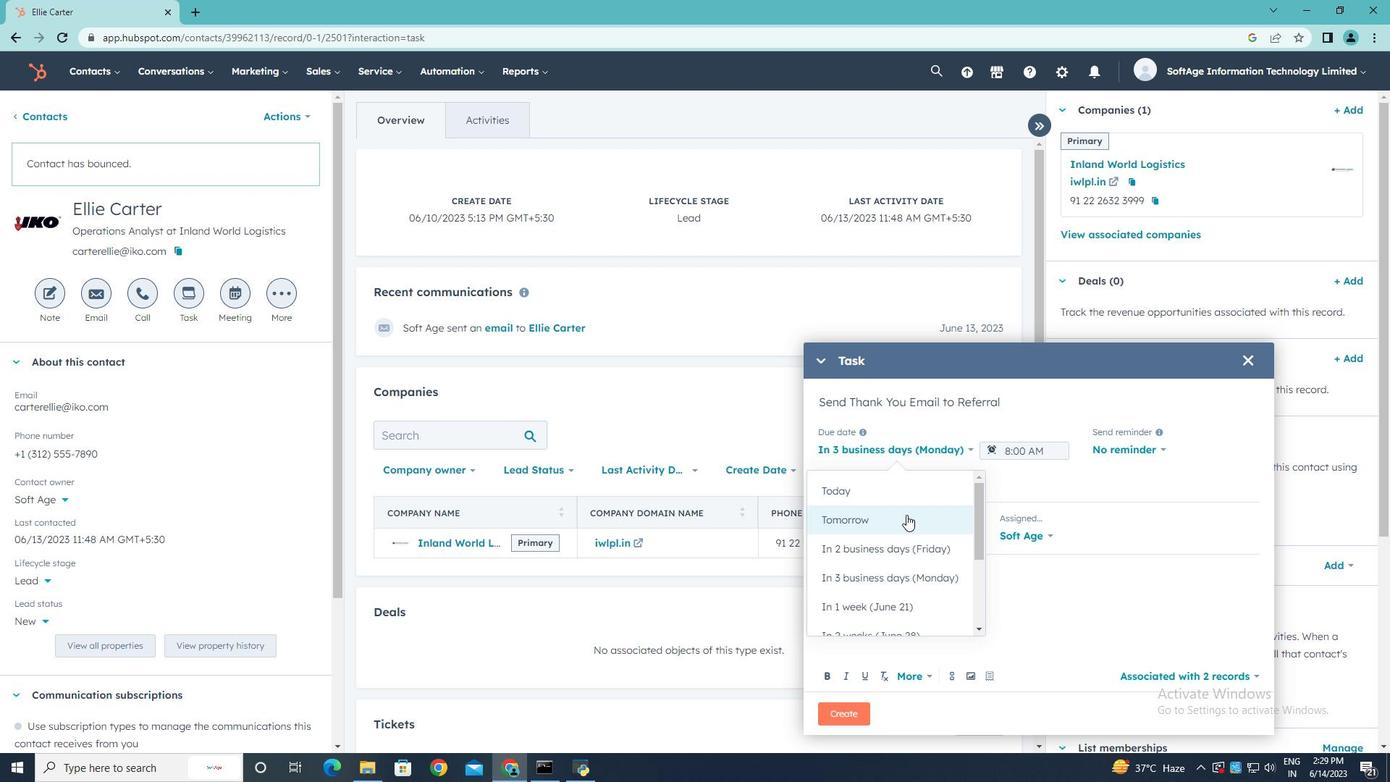 
Action: Mouse pressed left at (905, 517)
Screenshot: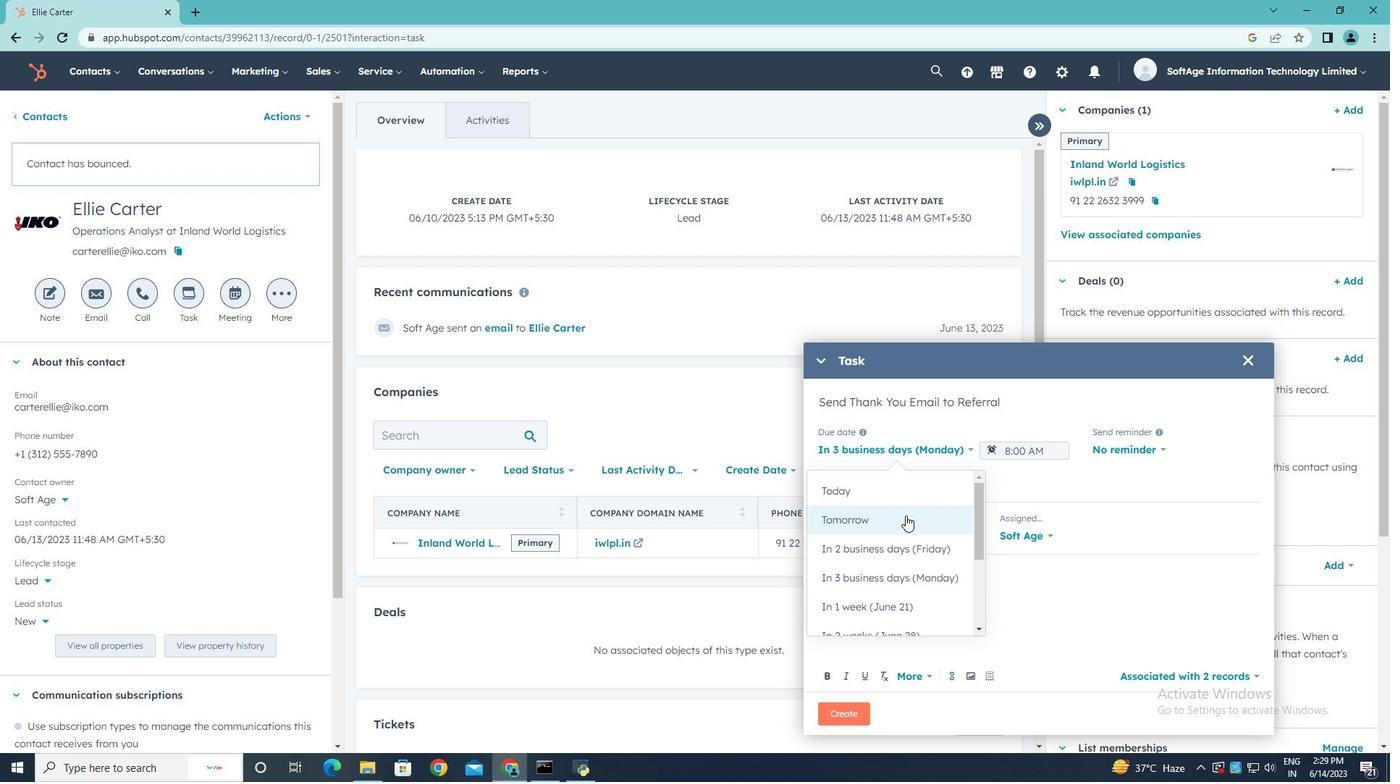 
Action: Mouse moved to (1069, 448)
Screenshot: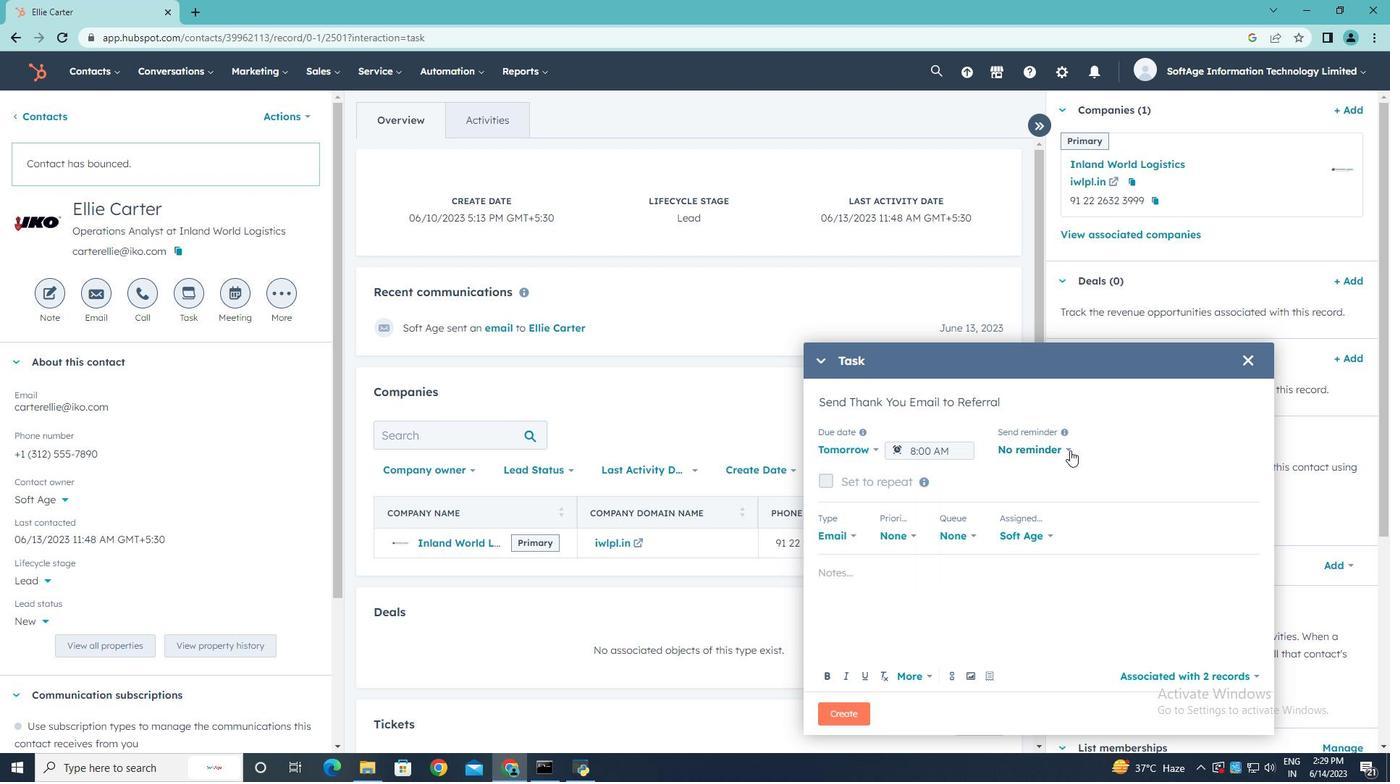 
Action: Mouse pressed left at (1069, 448)
Screenshot: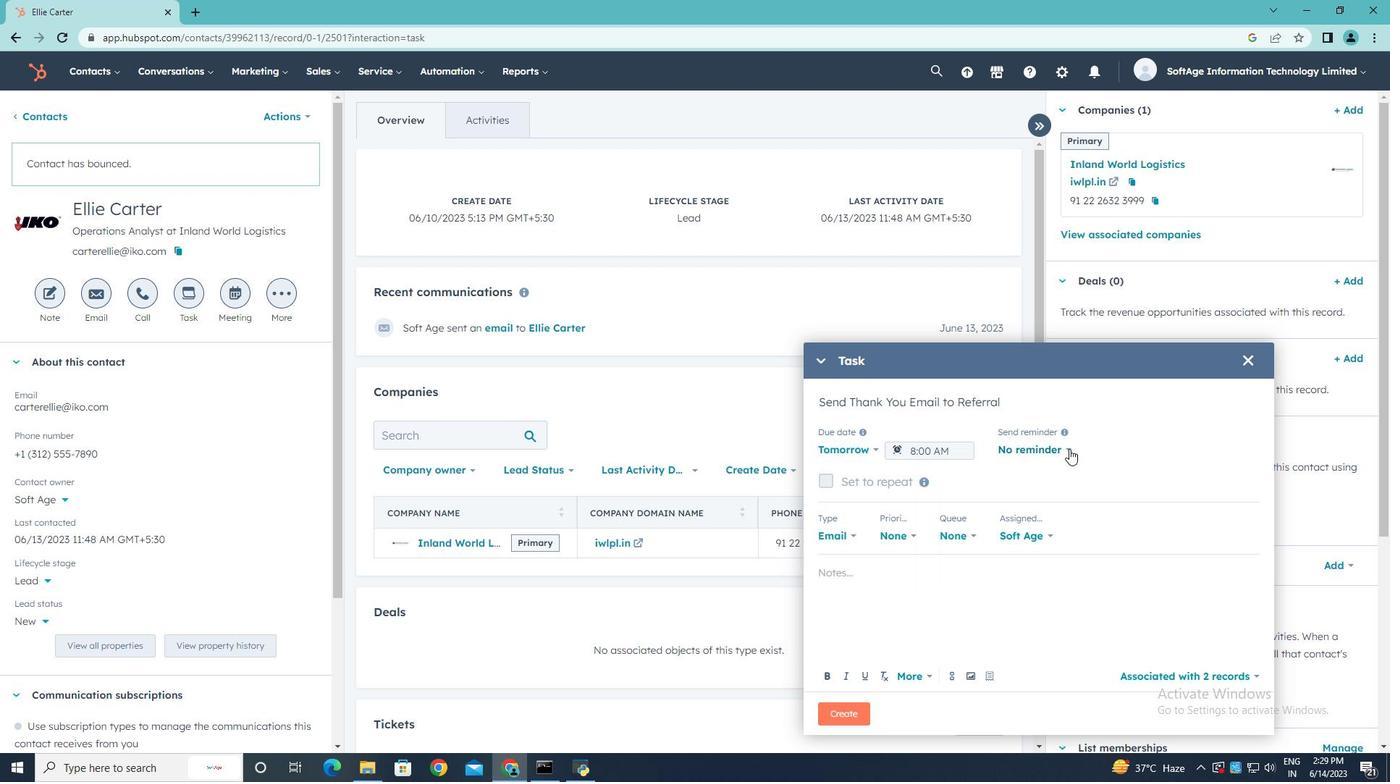 
Action: Mouse moved to (1056, 543)
Screenshot: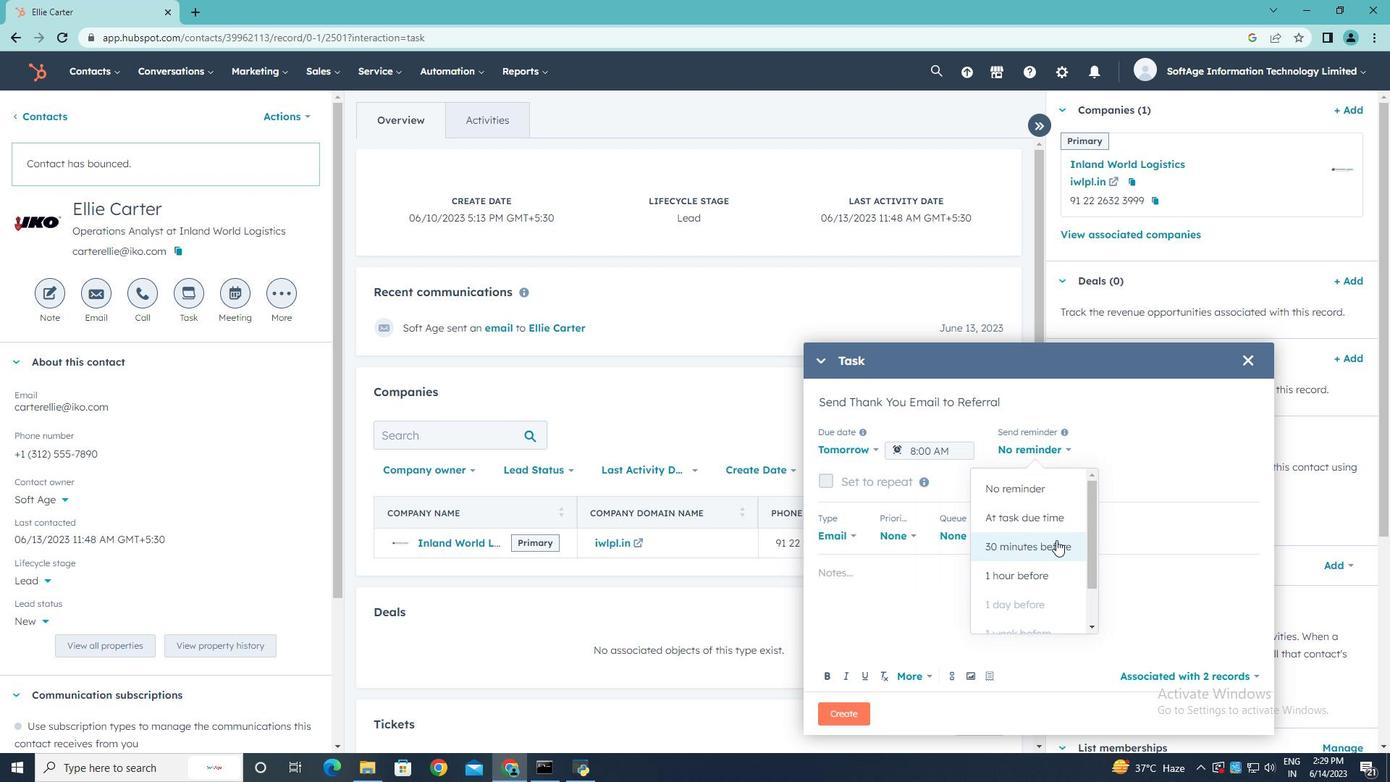
Action: Mouse pressed left at (1056, 543)
Screenshot: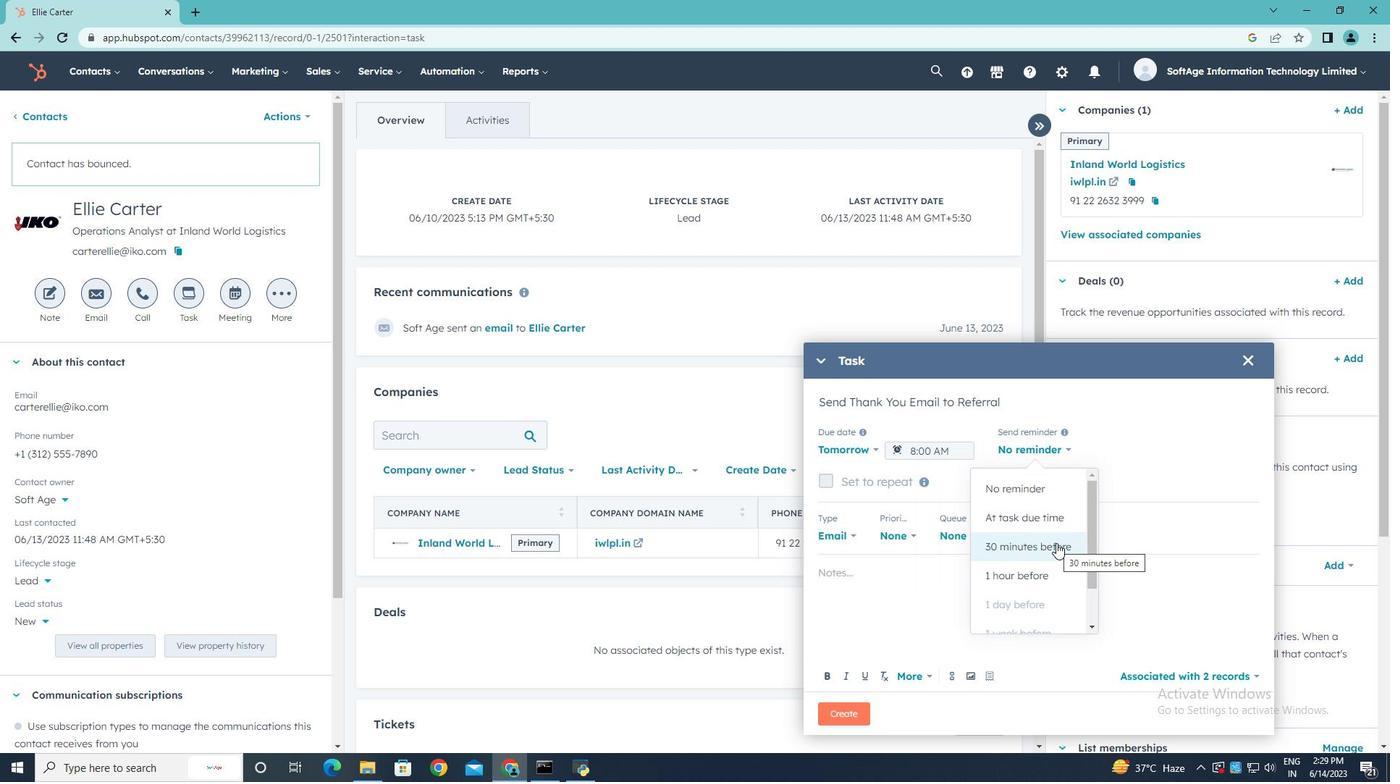 
Action: Mouse moved to (911, 539)
Screenshot: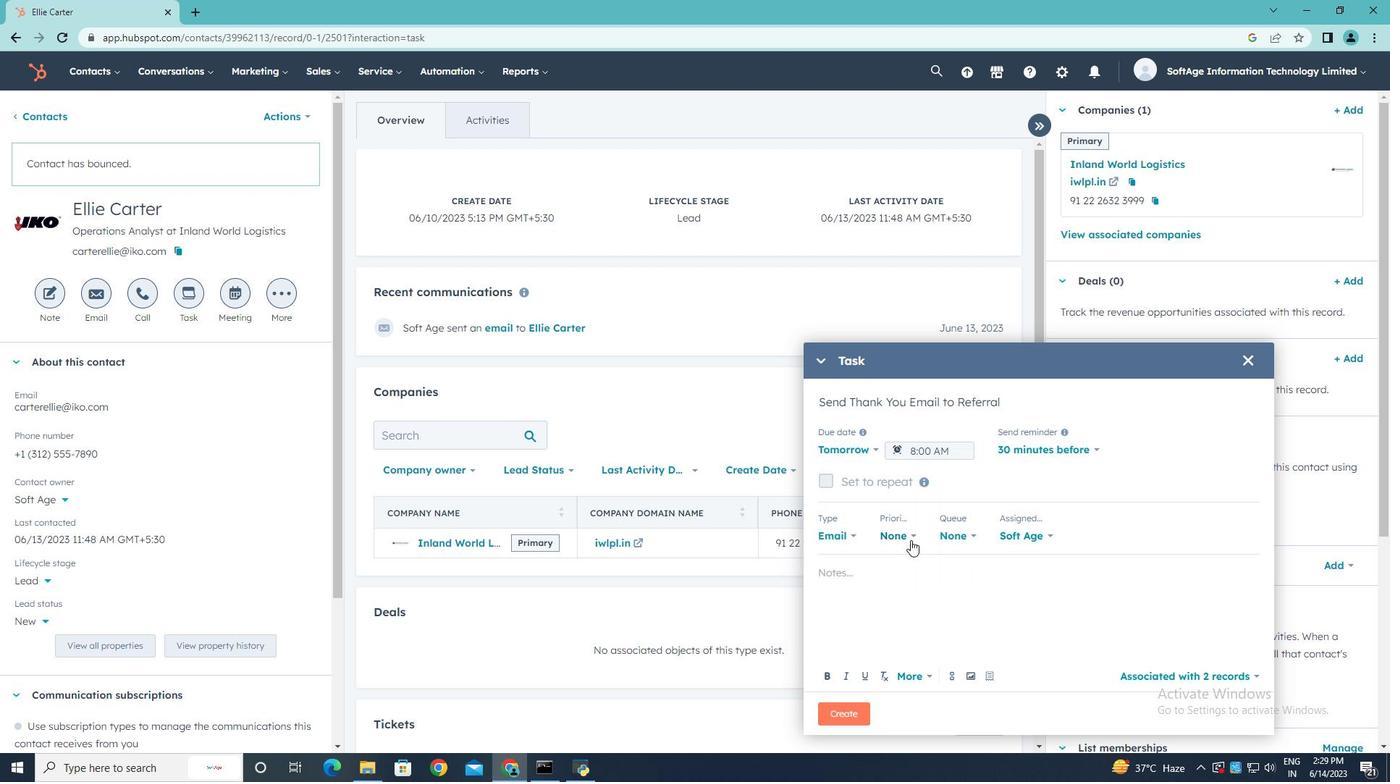 
Action: Mouse pressed left at (911, 539)
Screenshot: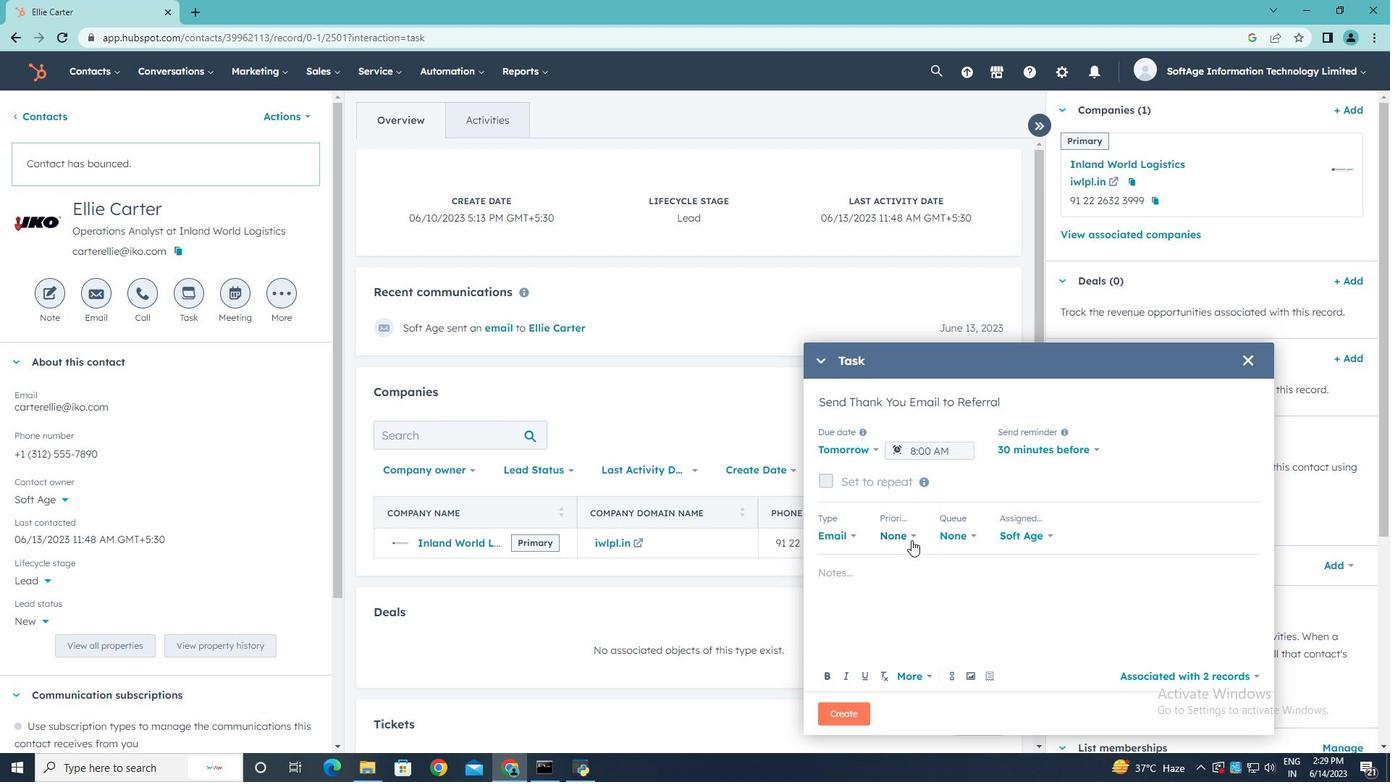 
Action: Mouse moved to (895, 660)
Screenshot: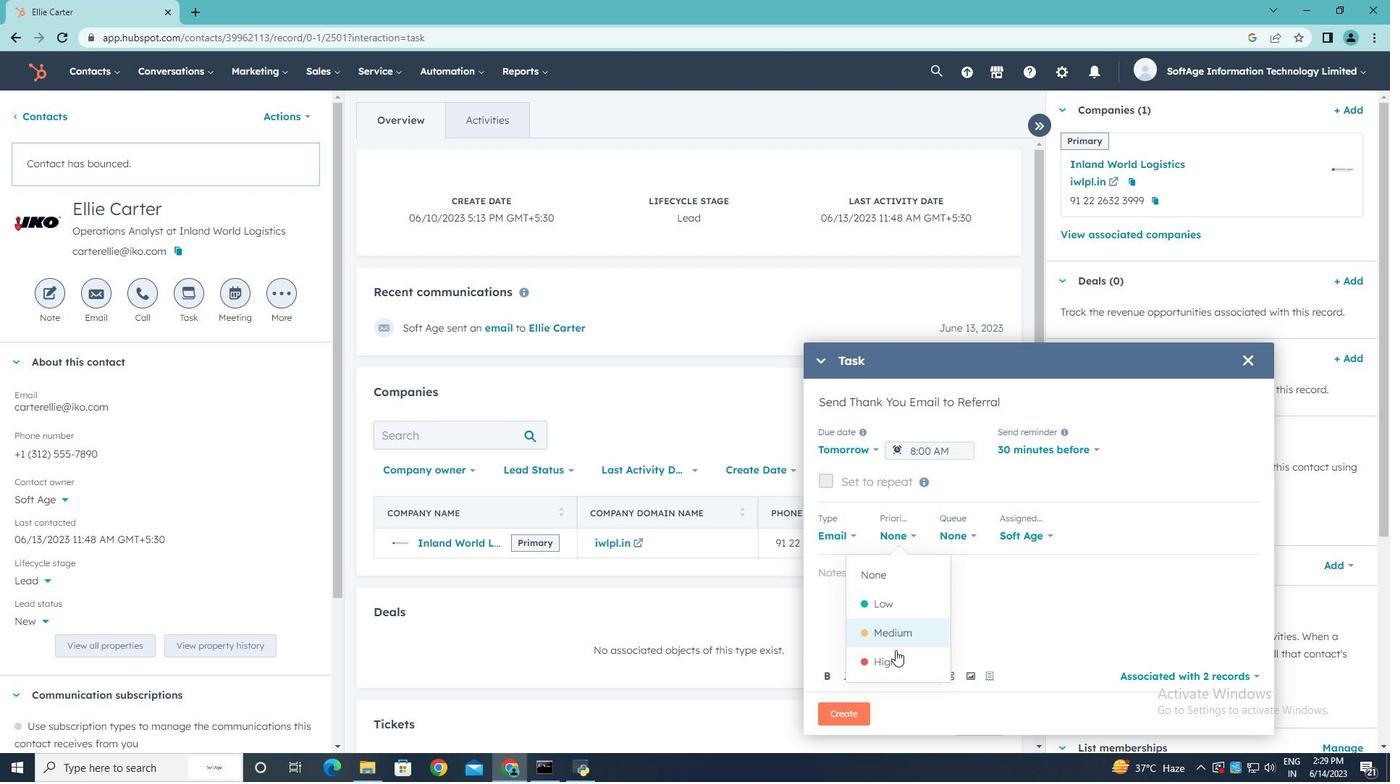 
Action: Mouse pressed left at (895, 660)
Screenshot: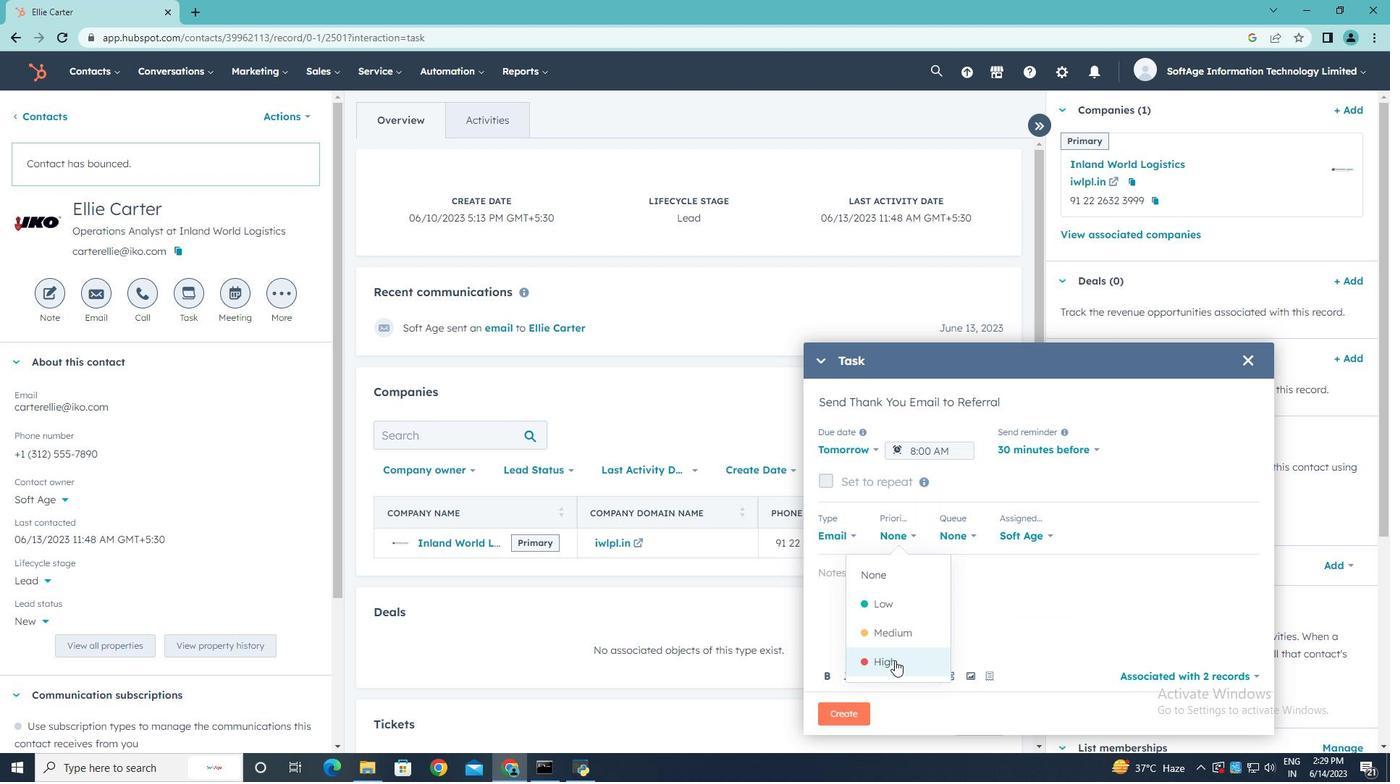 
Action: Mouse moved to (859, 573)
Screenshot: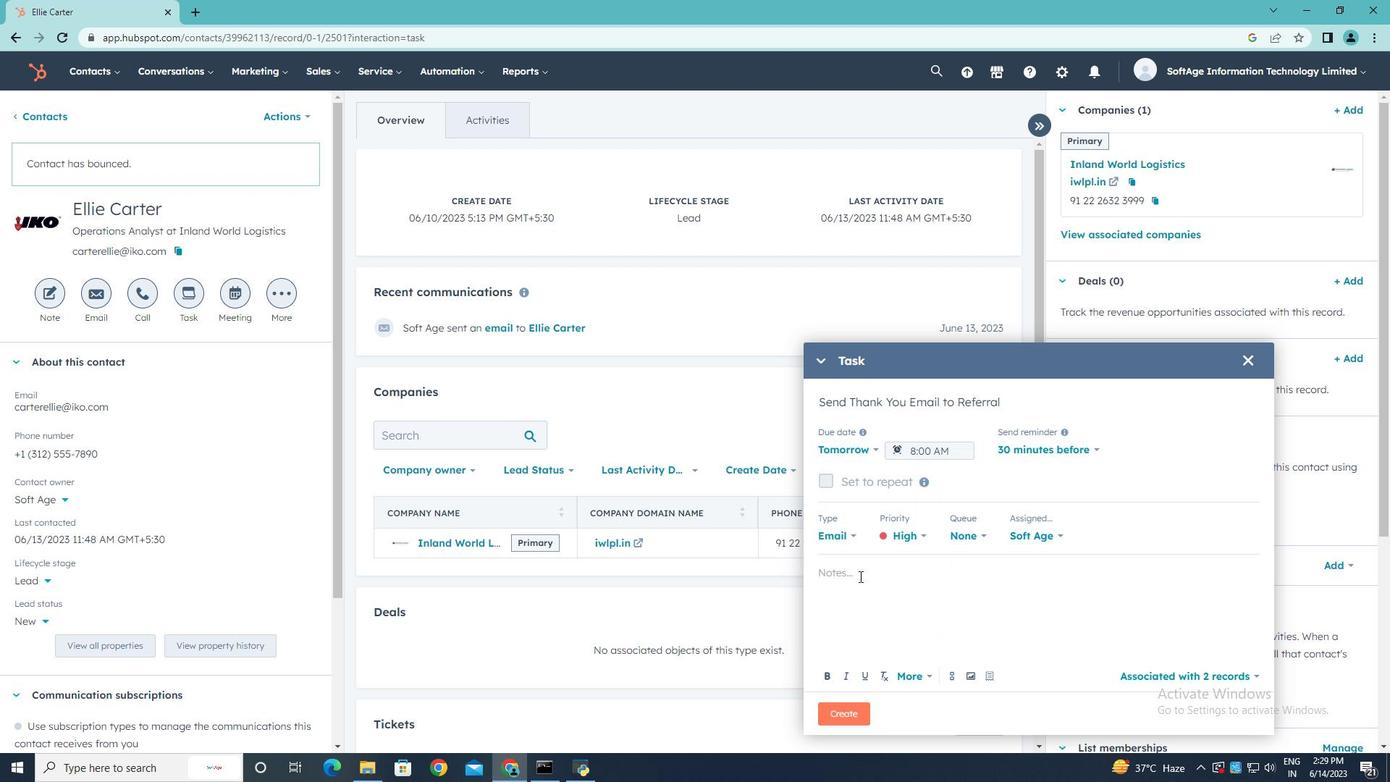 
Action: Mouse pressed left at (859, 573)
Screenshot: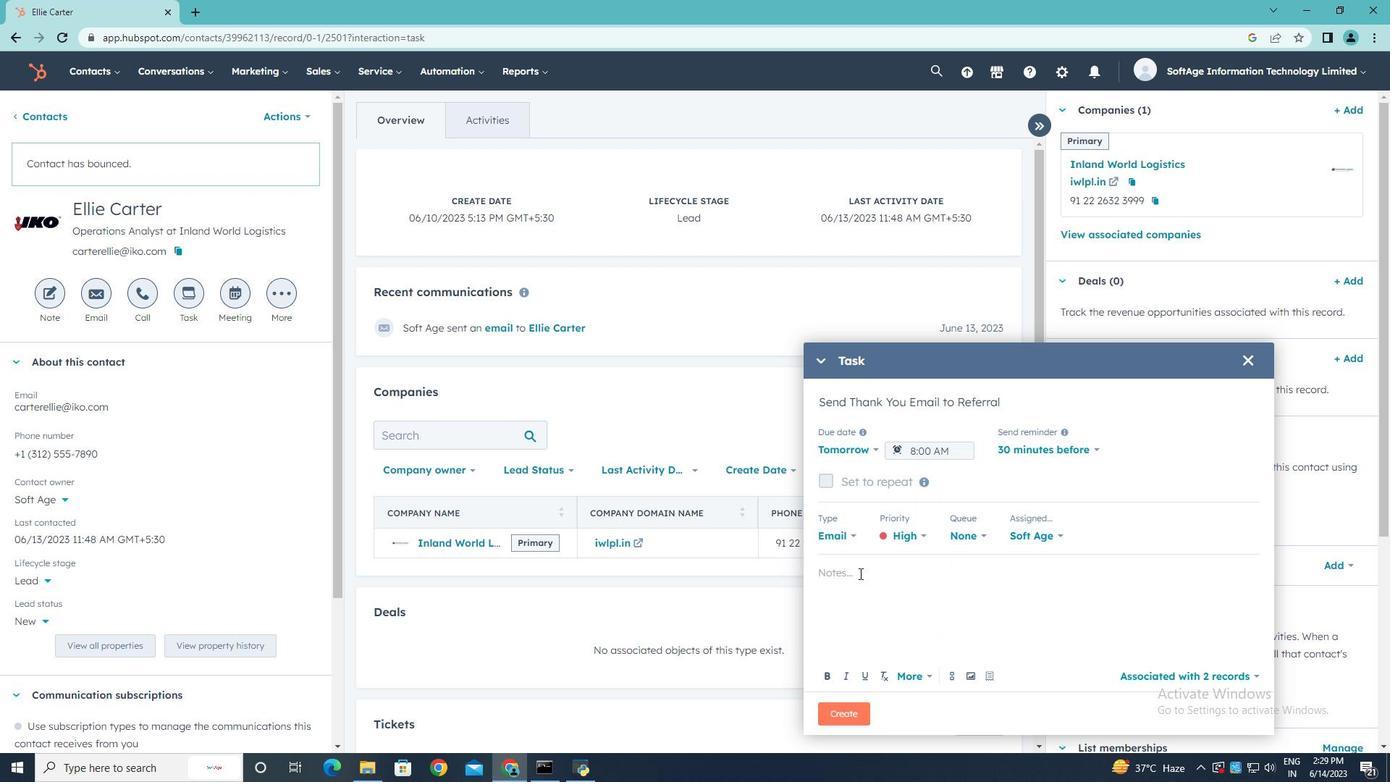 
Action: Key pressed <Key.shift><Key.shift><Key.shift><Key.shift><Key.shift><Key.shift><Key.shift><Key.shift><Key.shift><Key.shift><Key.shift><Key.shift><Key.shift><Key.shift><Key.shift><Key.shift><Key.shift><Key.shift><Key.shift><Key.shift><Key.shift><Key.shift><Key.shift><Key.shift><Key.shift>Review<Key.space>the<Key.space>attached<Key.space>proposal<Key.space>before<Key.space>the<Key.space>meeting<Key.space>and<Key.space>ho=<Key.backspace><Key.backspace>ighlight<Key.space>the<Key.space>key<Key.space>benefits<Key.space>for<Key.space>the<Key.space>client..
Screenshot: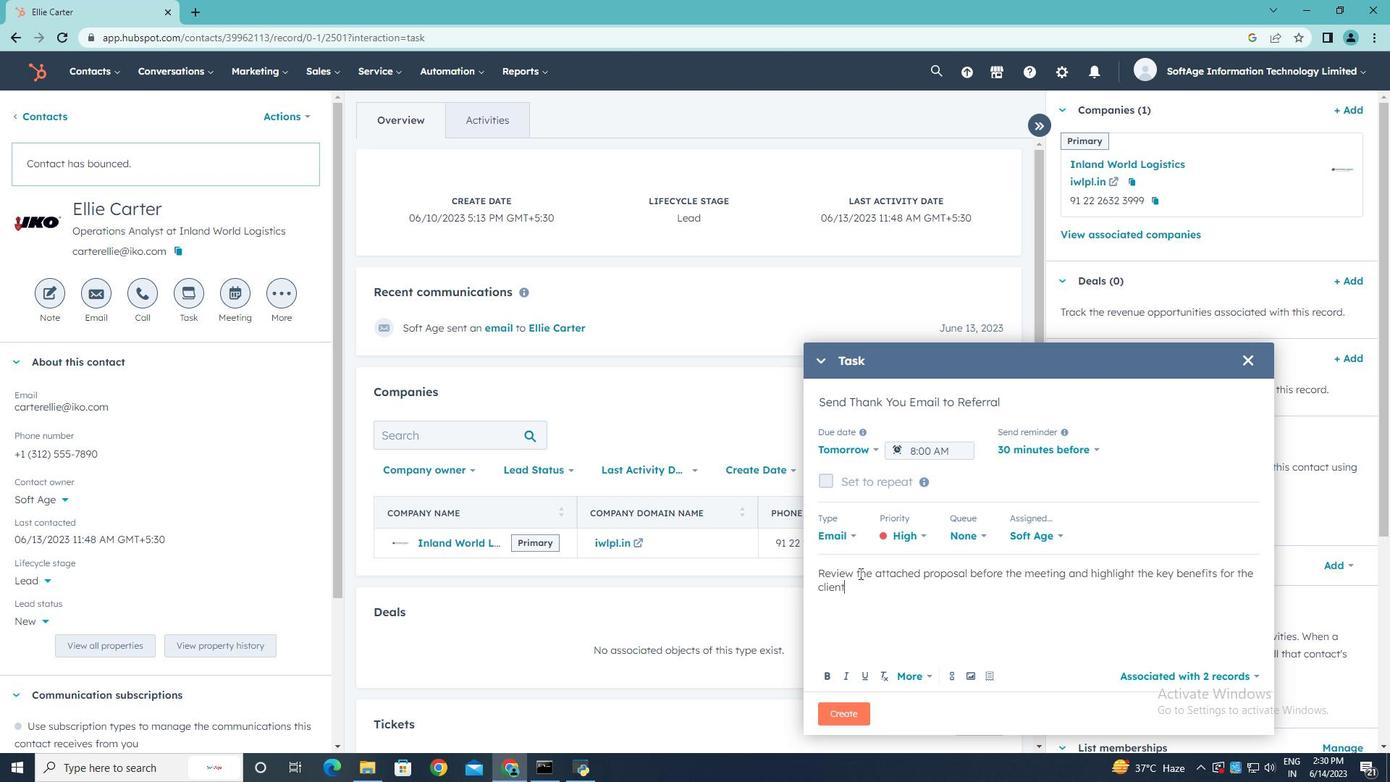 
Action: Mouse moved to (854, 706)
Screenshot: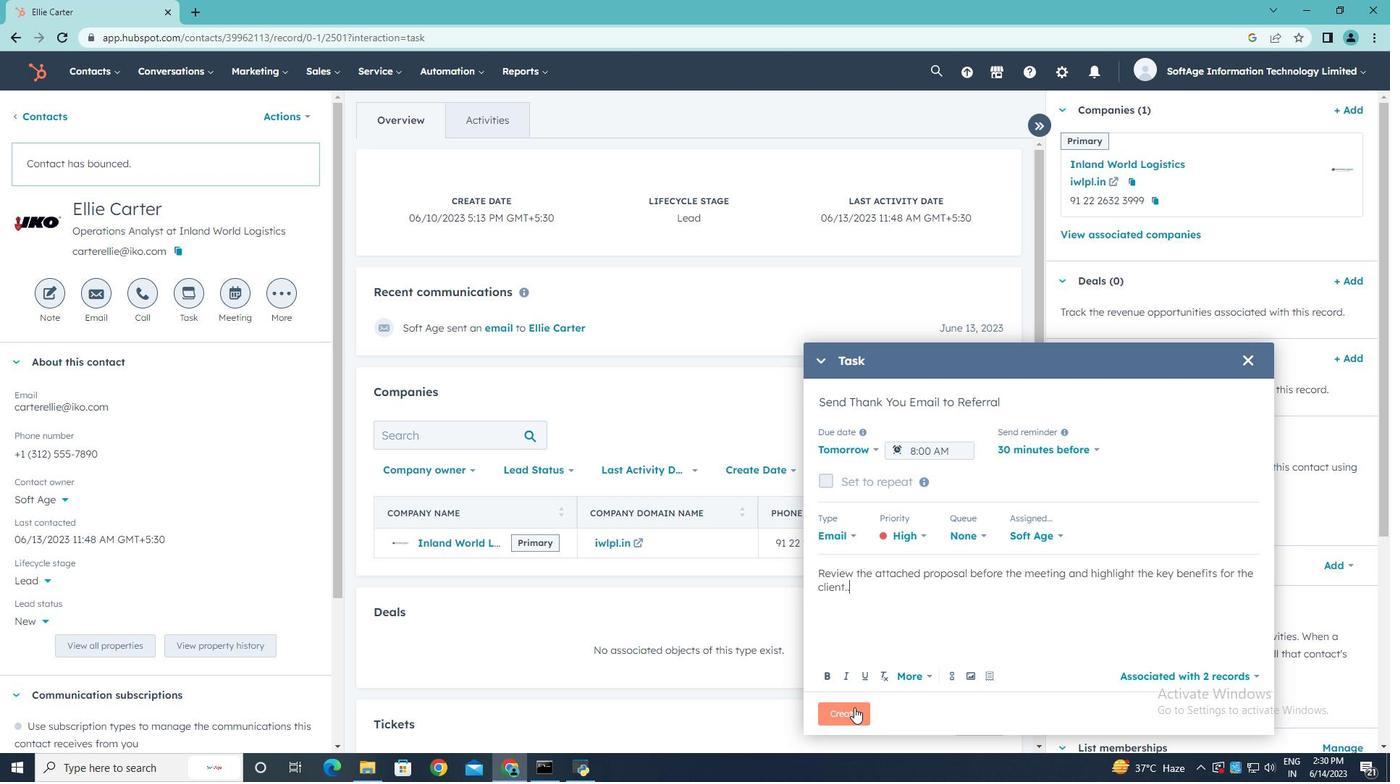 
Action: Mouse pressed left at (854, 706)
Screenshot: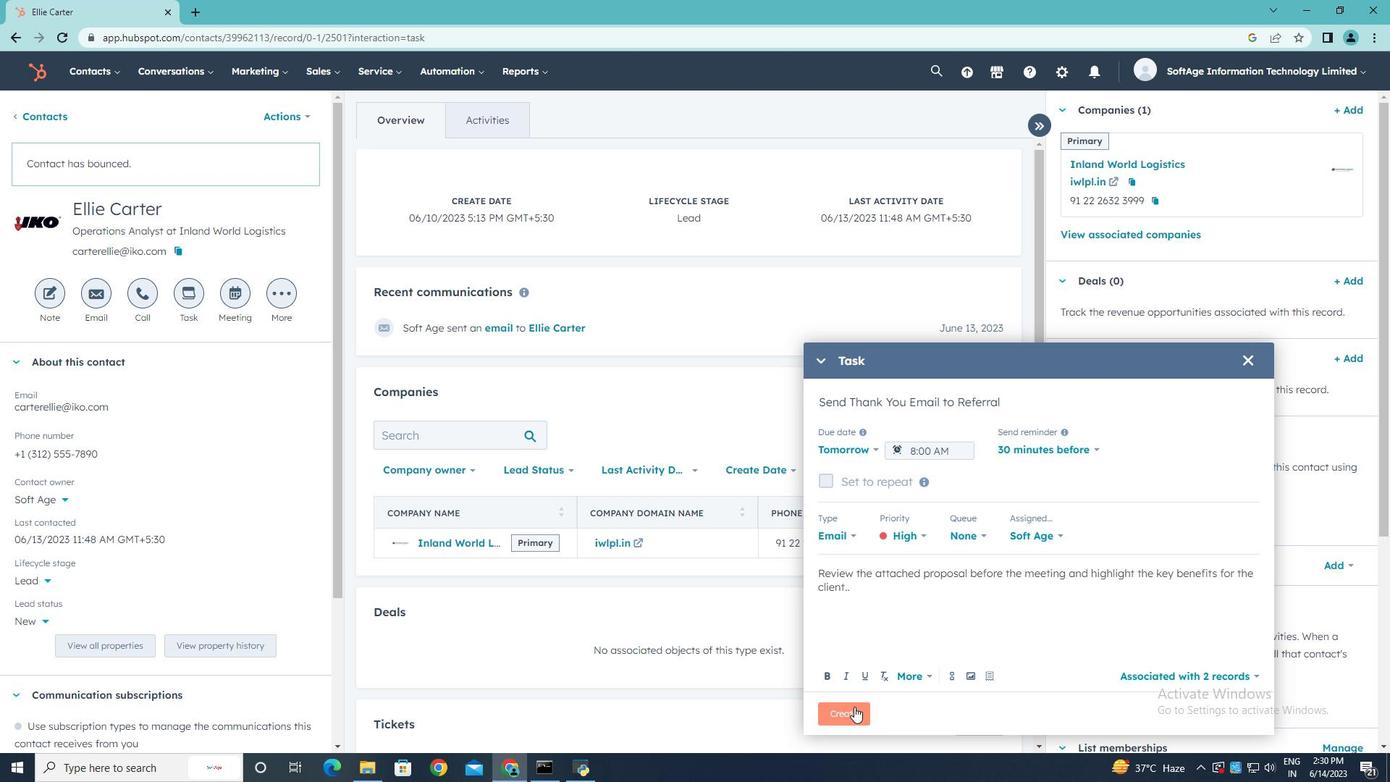 
